 Task: Open a blank google sheet and write heading  Budget MasterAdd Categories in a column and its values below   'Housing, Transportation, Groceries, Utilities, Entertainment, Dining Out, Health, Miscellaneous, Savings & Total. 'Add Budgeted amountin next column and its values below  $1,500, $300, $400, $150, $200, $250, $100, $150, $500 & $3,550. Add Actual amount in next column and its values below  $1,400, $280, $420, $160, $180, $270, $90, $140, $550 & $3,550. Add Difference  in next column and its values below   -$100, -$20, +$20, +$10, -$20, +$20, -$10, -$10, +$50 & $0. J6Save page Data Analysis Template Workbook Sheet
Action: Mouse moved to (376, 184)
Screenshot: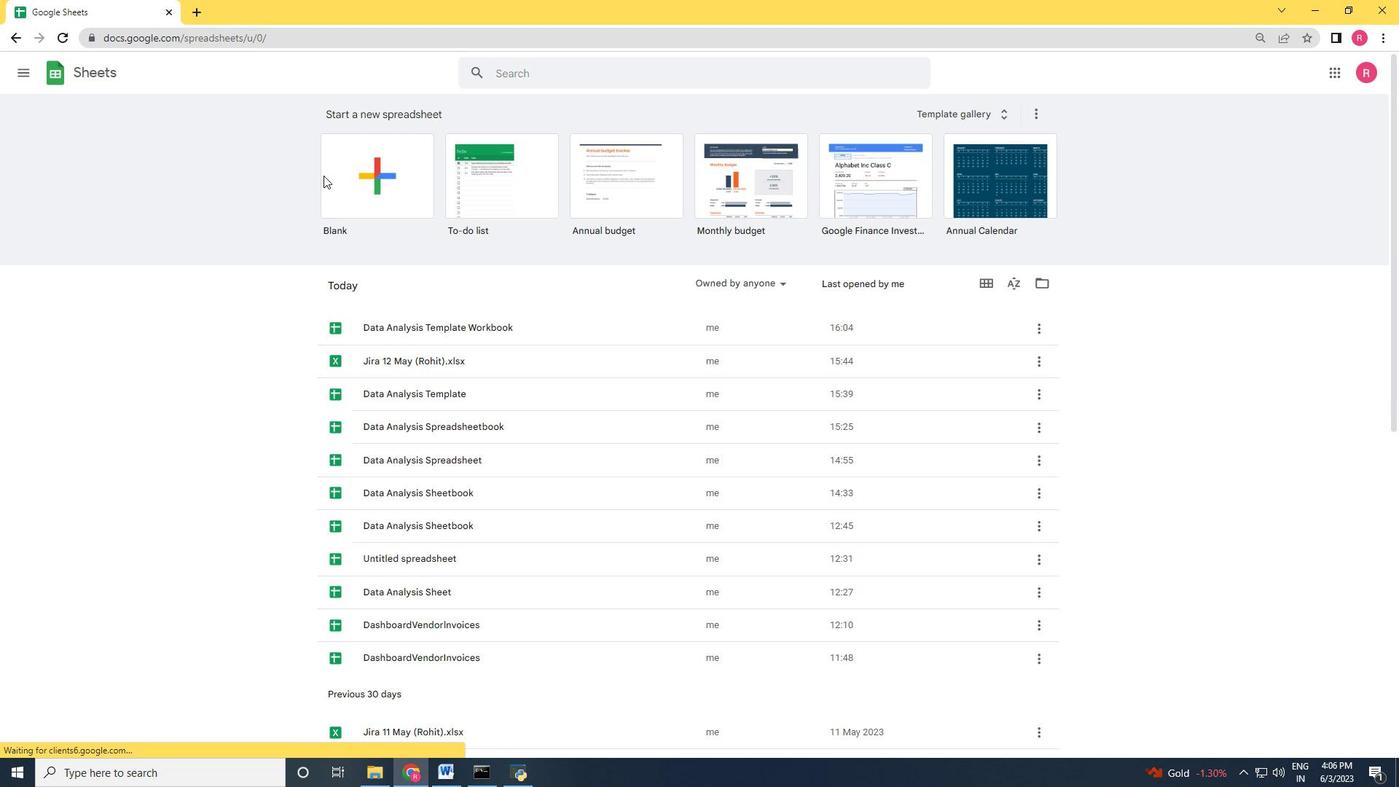 
Action: Mouse pressed left at (376, 184)
Screenshot: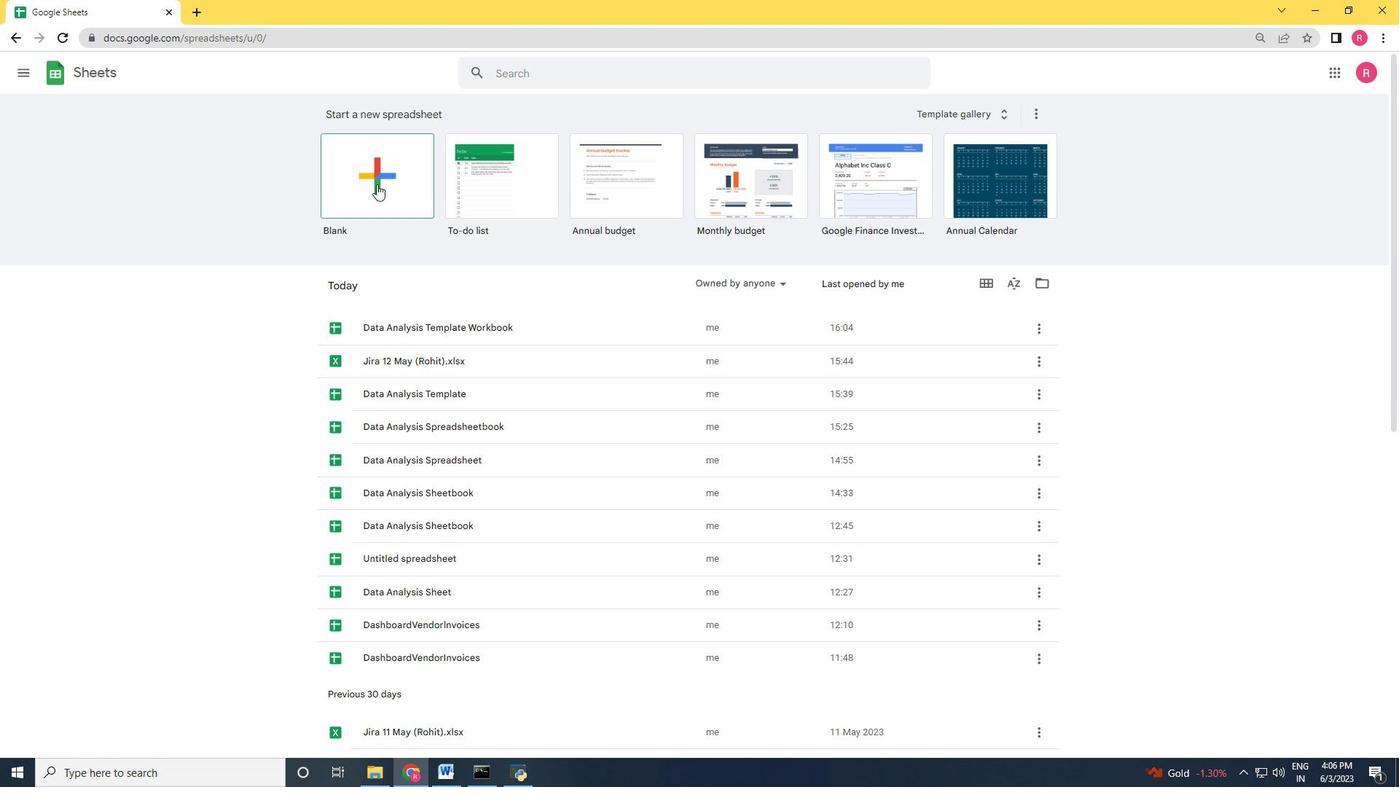 
Action: Mouse moved to (69, 169)
Screenshot: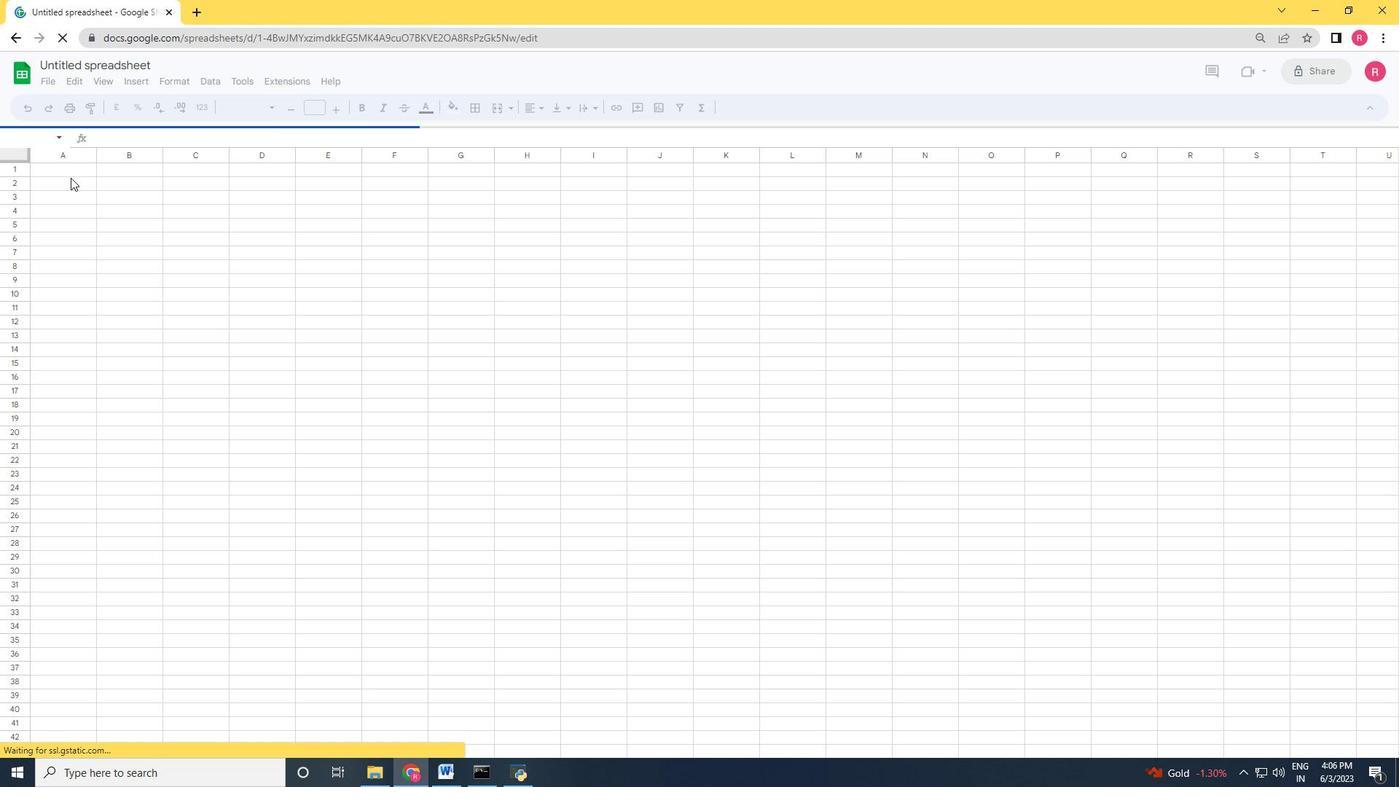 
Action: Mouse pressed left at (69, 169)
Screenshot: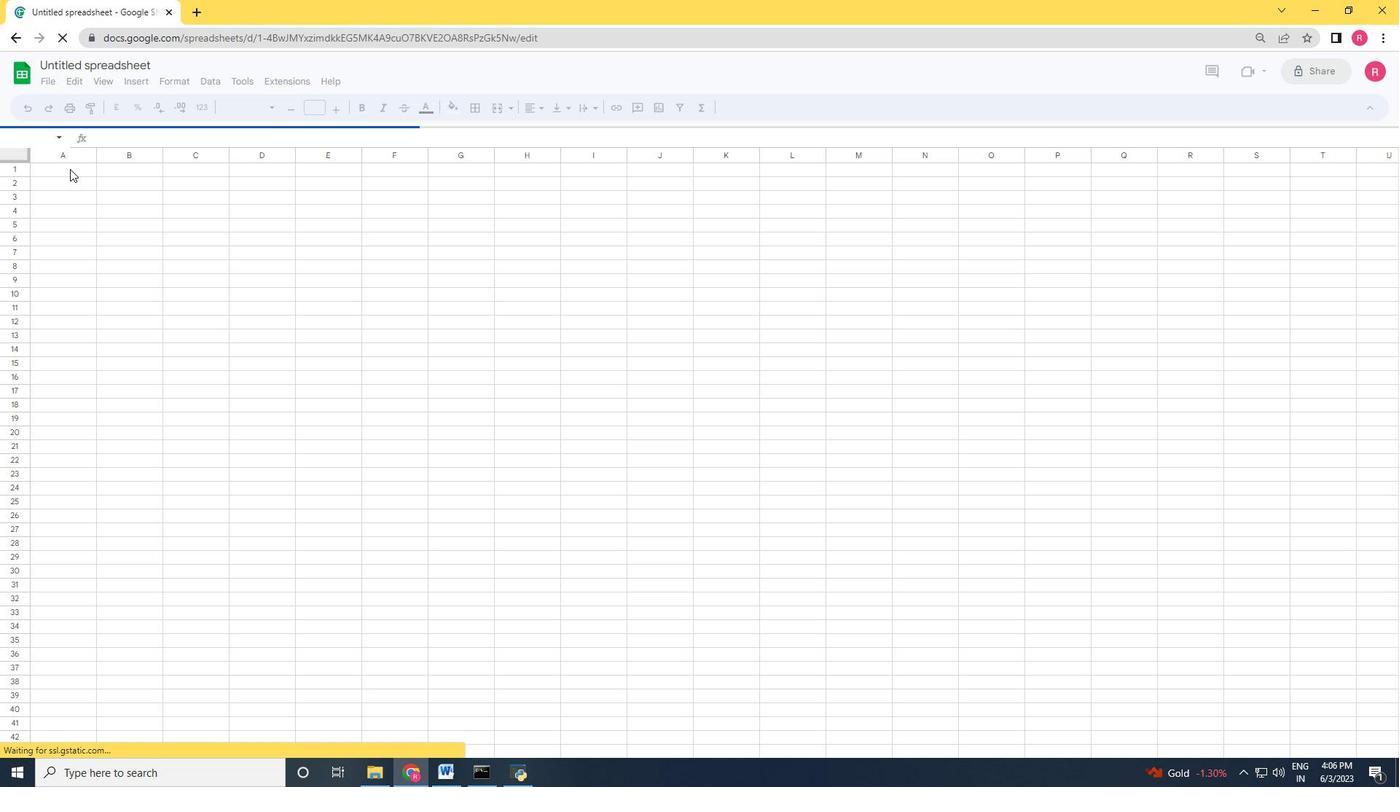 
Action: Key pressed <Key.shift>Budget<Key.space><Key.shift>Master
Screenshot: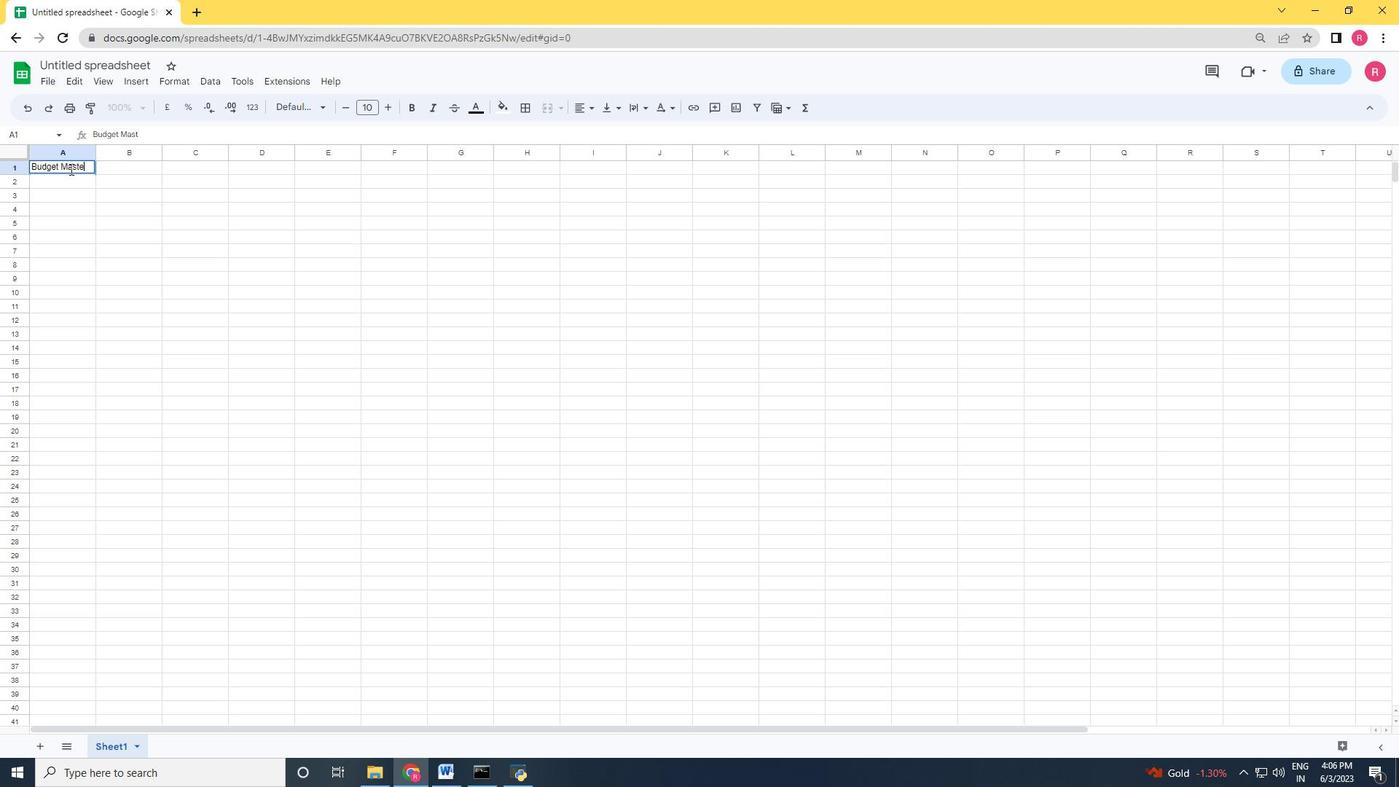 
Action: Mouse moved to (70, 186)
Screenshot: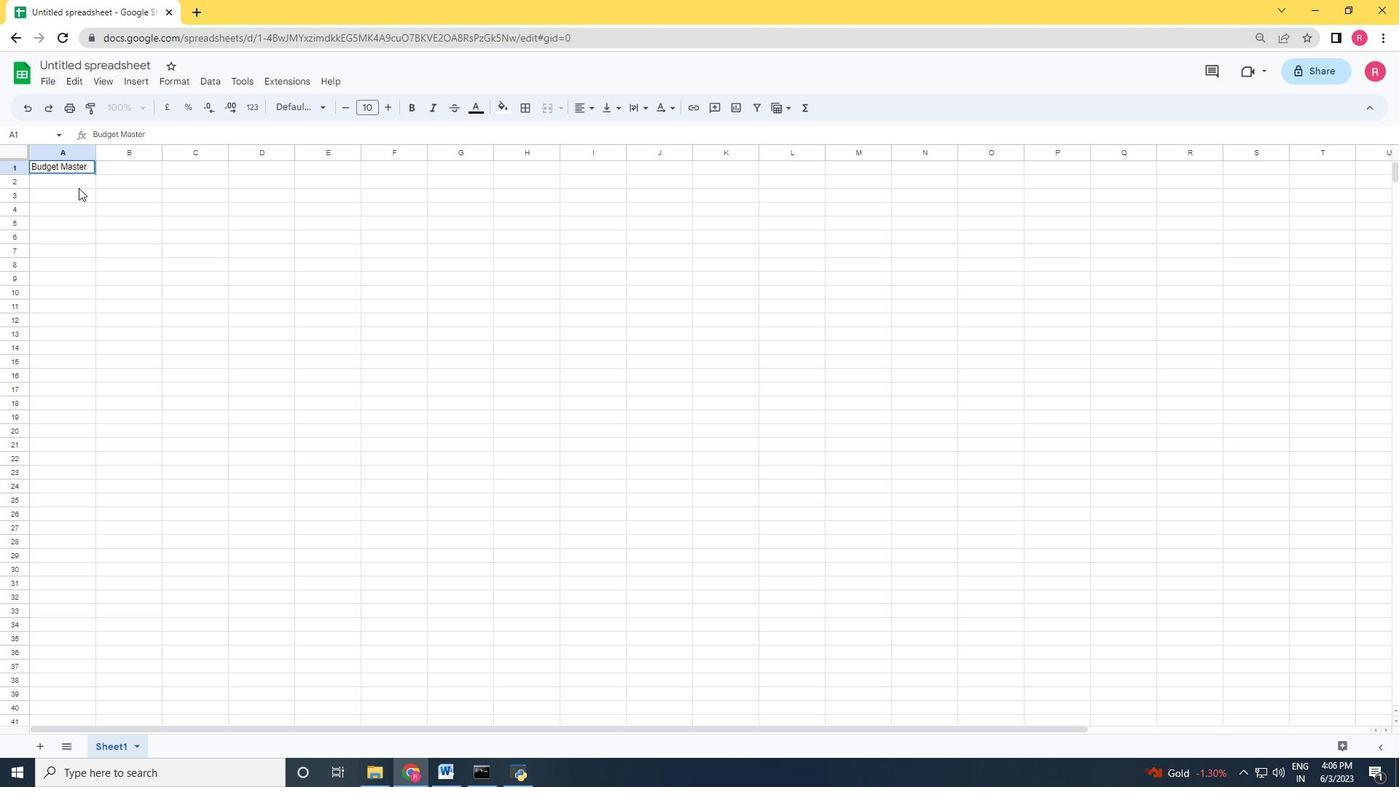 
Action: Mouse pressed left at (70, 186)
Screenshot: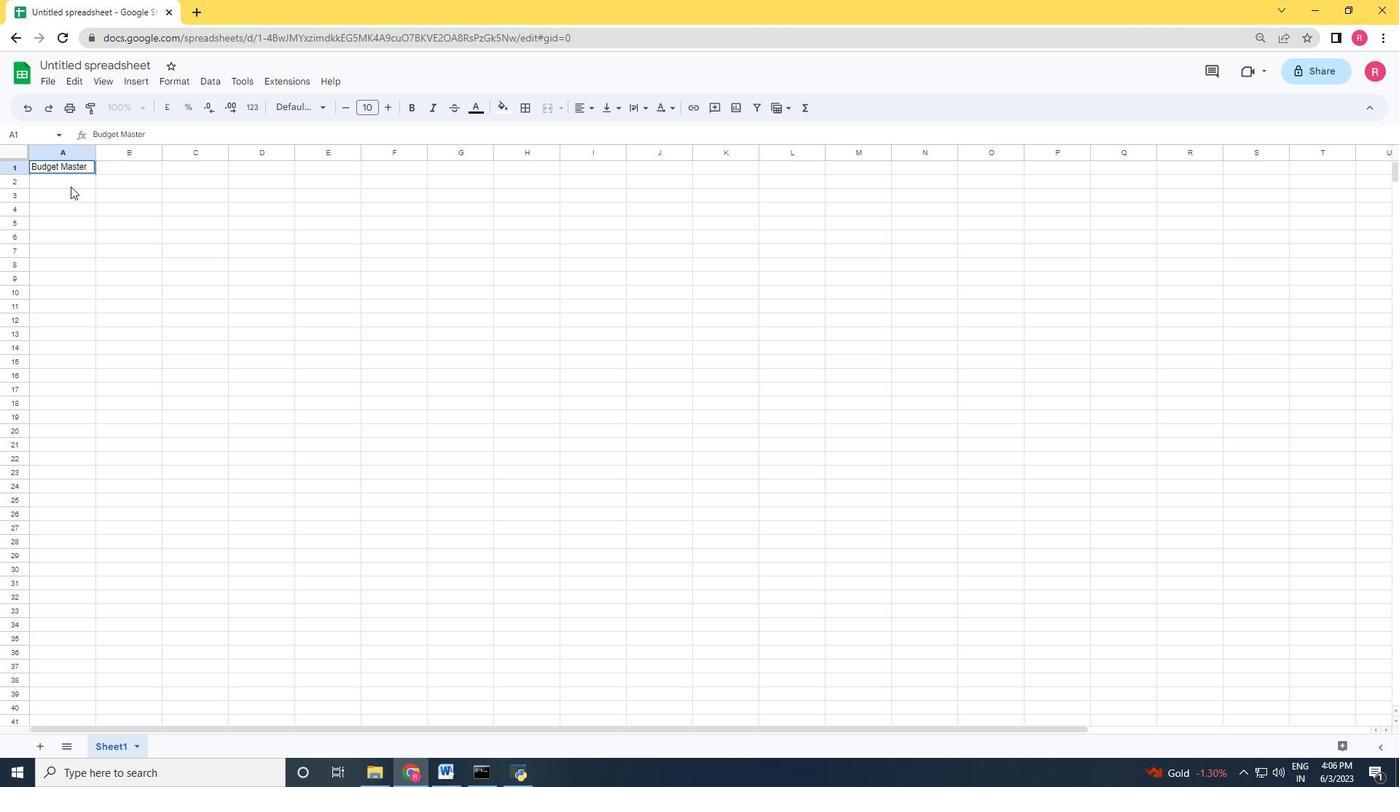 
Action: Mouse moved to (67, 184)
Screenshot: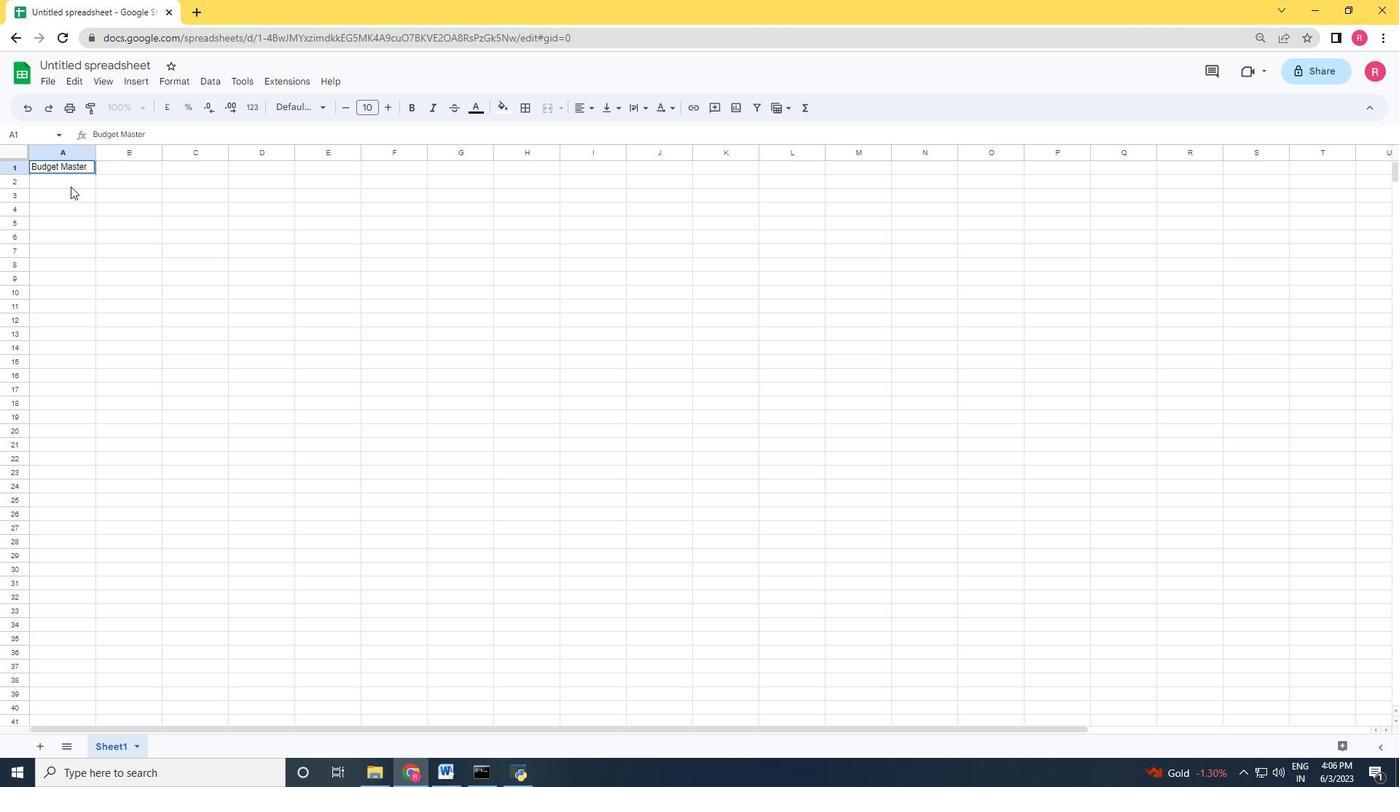 
Action: Key pressed <Key.shift>Categories<Key.enter><Key.shift>Housing<Key.enter><Key.shift>Transportation<Key.enter><Key.shift>Groceries<Key.enter><Key.shift>Utilities<Key.space><Key.enter><Key.shift>Entertanment<Key.space><Key.enter><Key.shift><Key.shift><Key.shift><Key.shift>Dining<Key.space><Key.shift>Out<Key.enter><Key.shift>Health<Key.space><Key.enter><Key.shift>Miscellaneous<Key.enter><Key.shift>Savings<Key.enter><Key.shift>t<Key.backspace><Key.shift>Total<Key.left><Key.left><Key.left><Key.left>
Screenshot: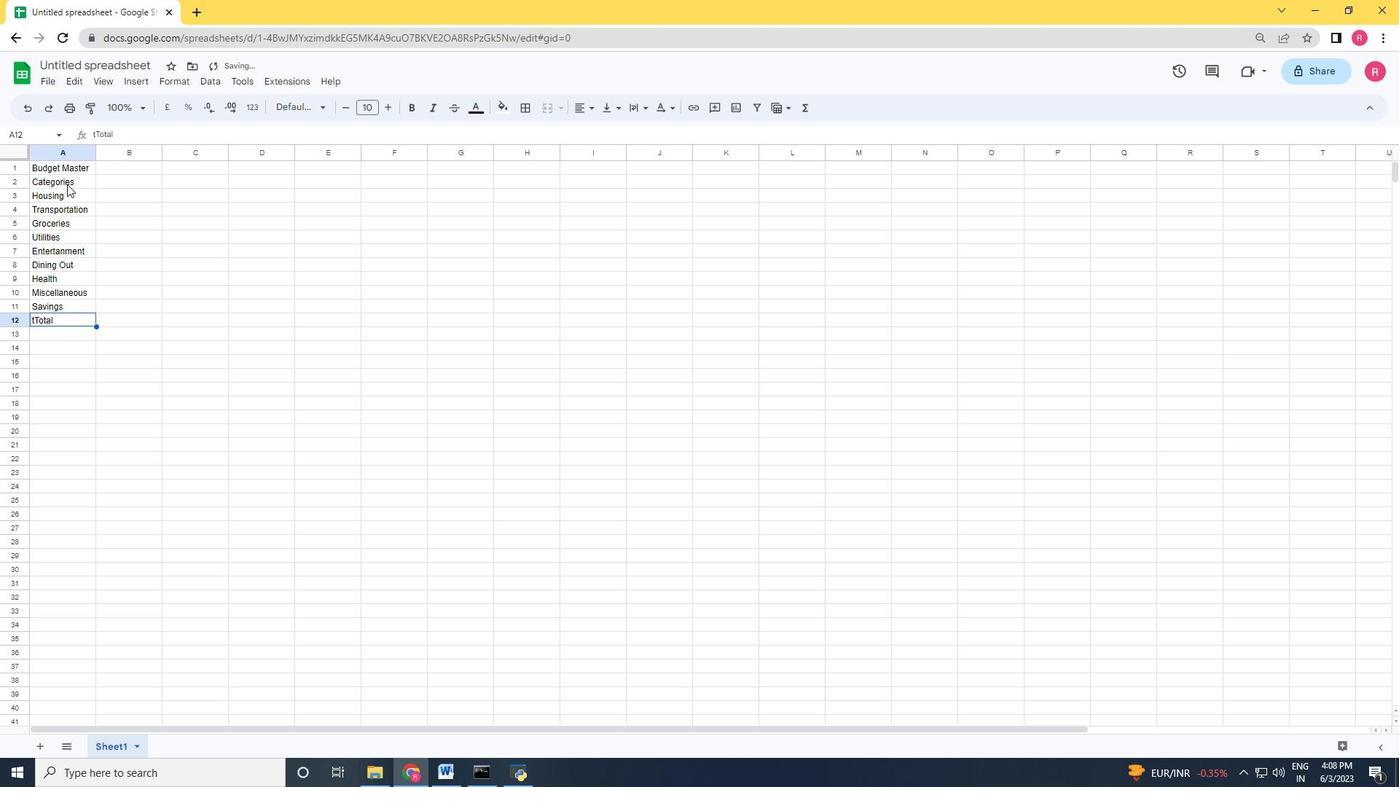 
Action: Mouse moved to (40, 314)
Screenshot: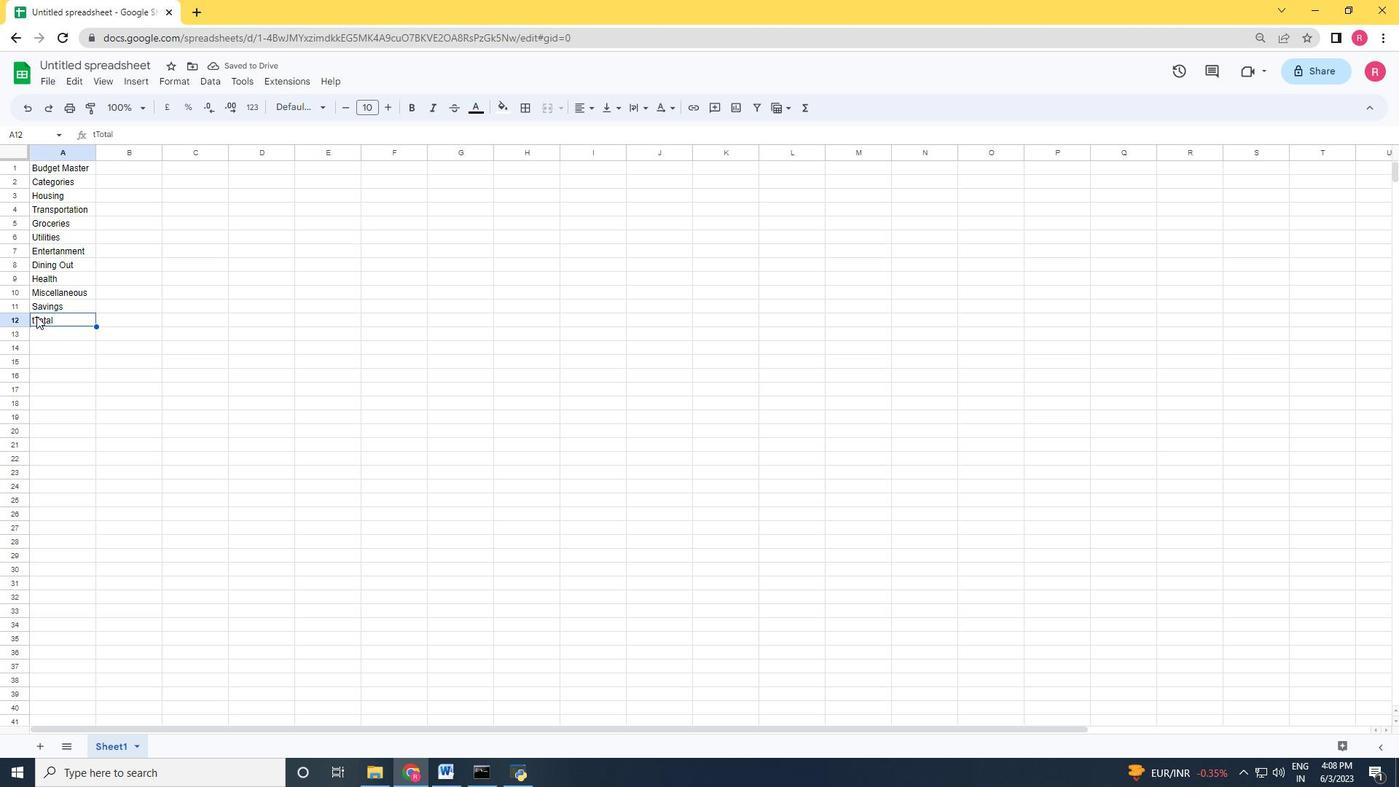 
Action: Mouse pressed left at (40, 314)
Screenshot: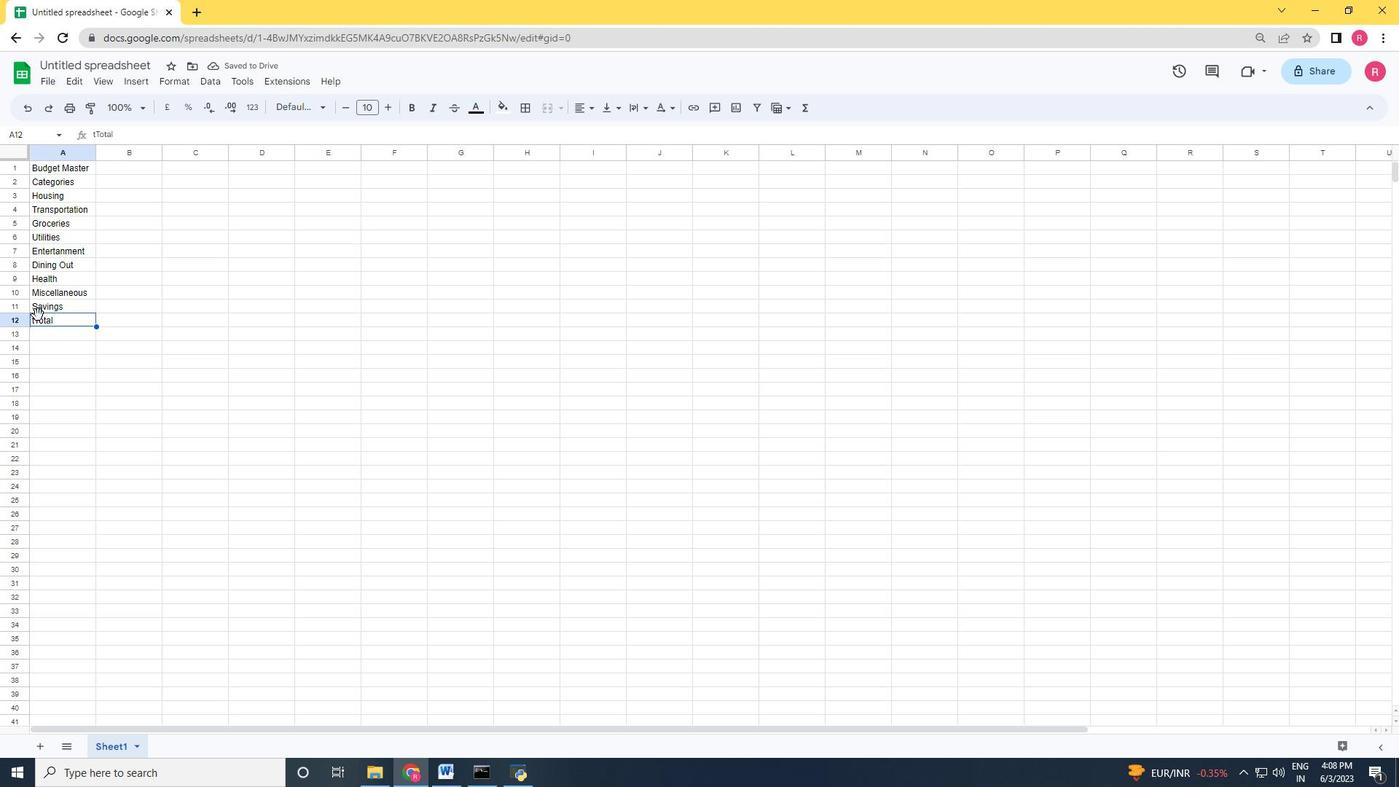 
Action: Mouse moved to (35, 318)
Screenshot: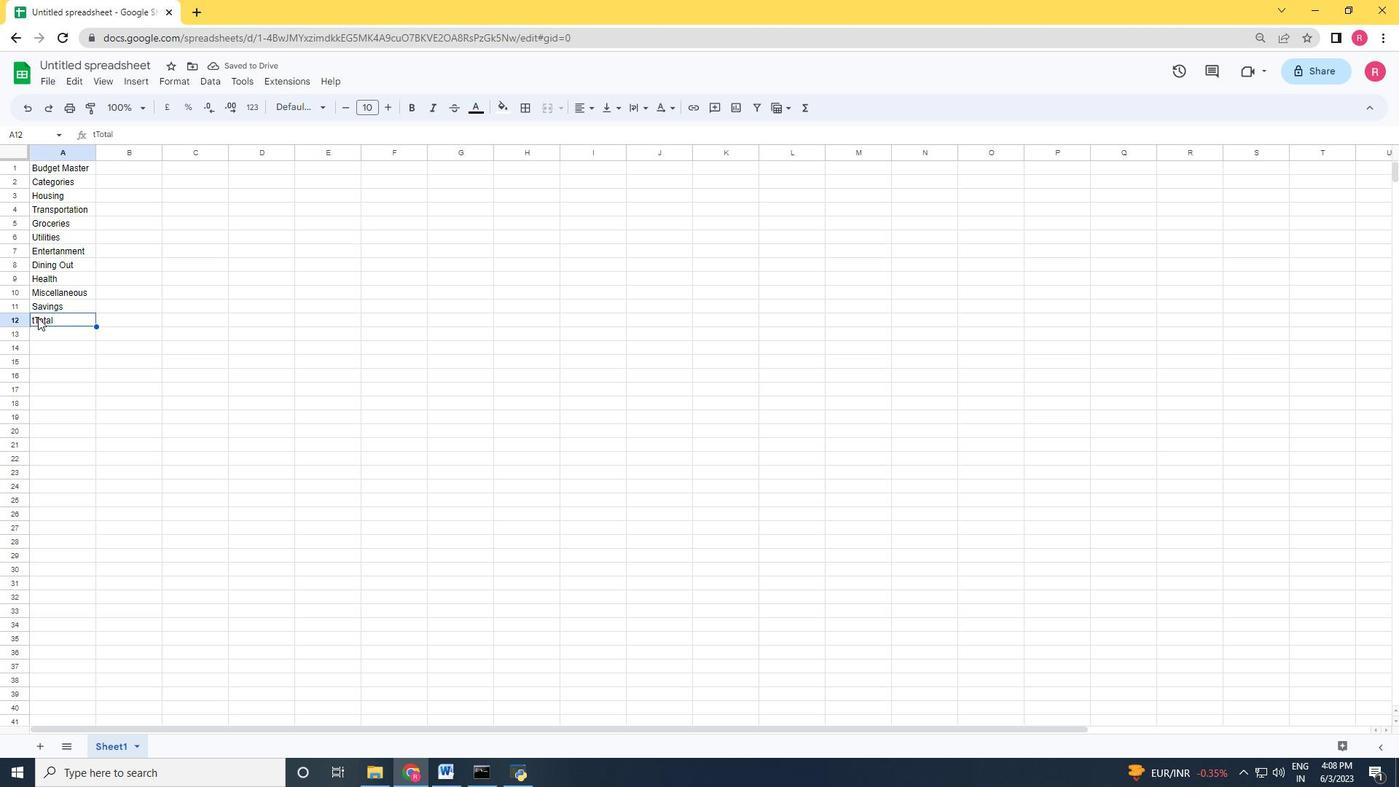 
Action: Mouse pressed left at (35, 318)
Screenshot: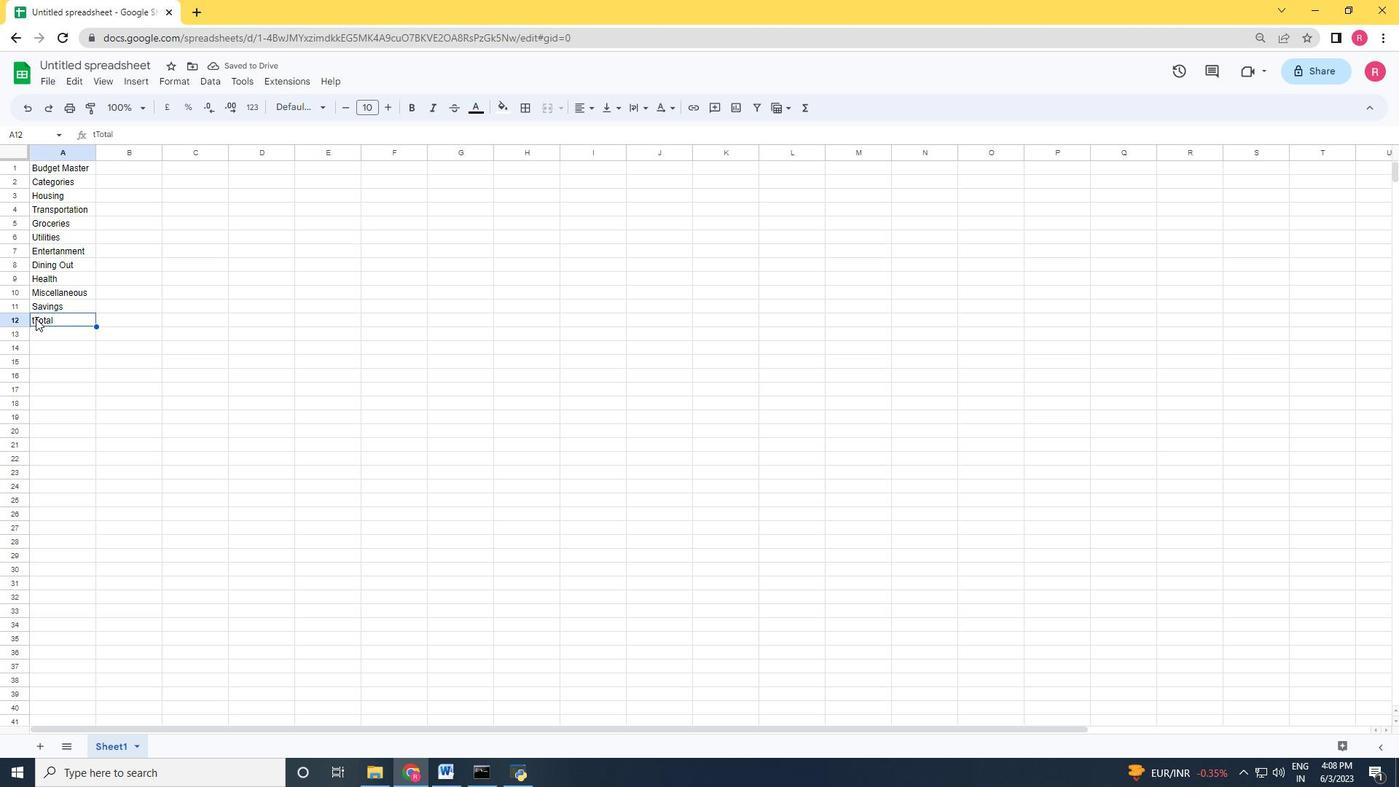
Action: Mouse pressed left at (35, 318)
Screenshot: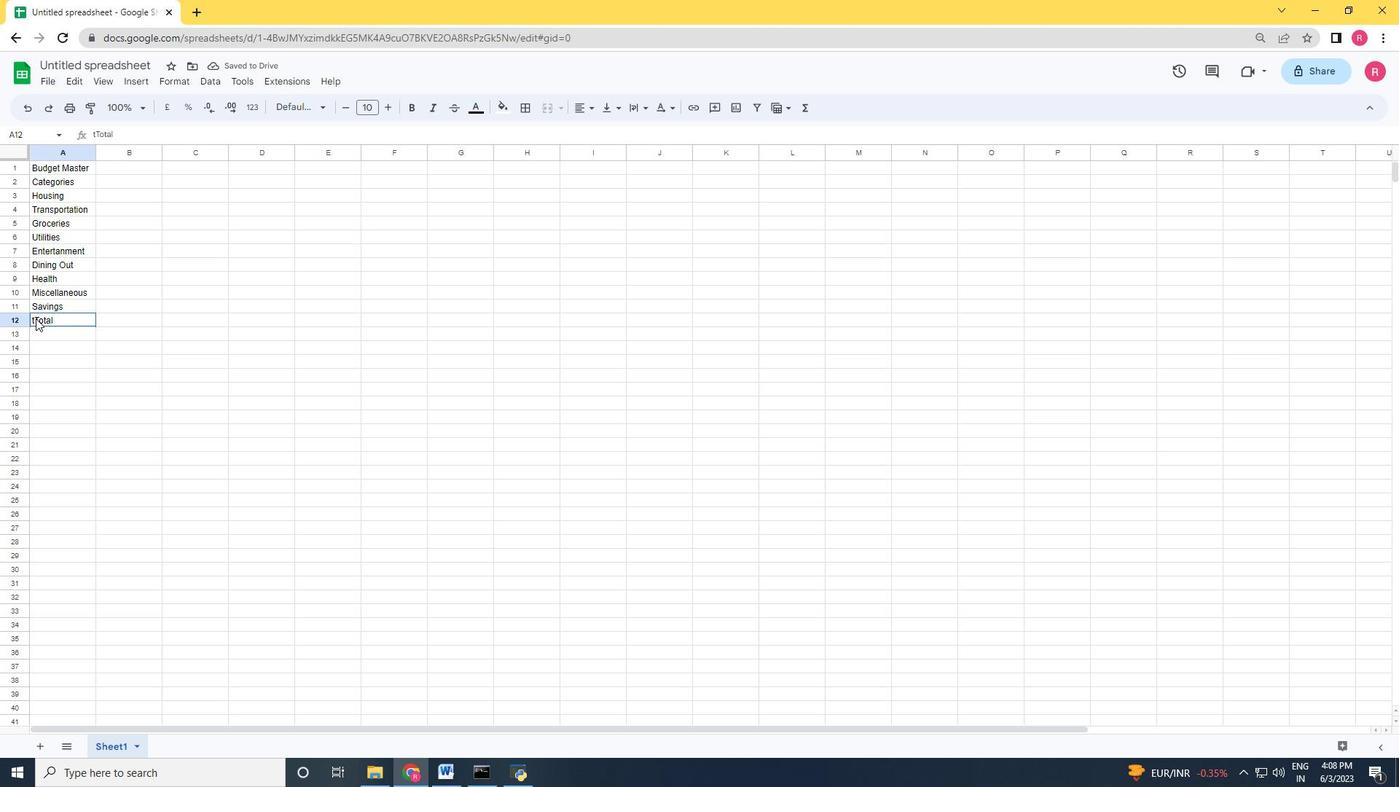 
Action: Mouse moved to (34, 320)
Screenshot: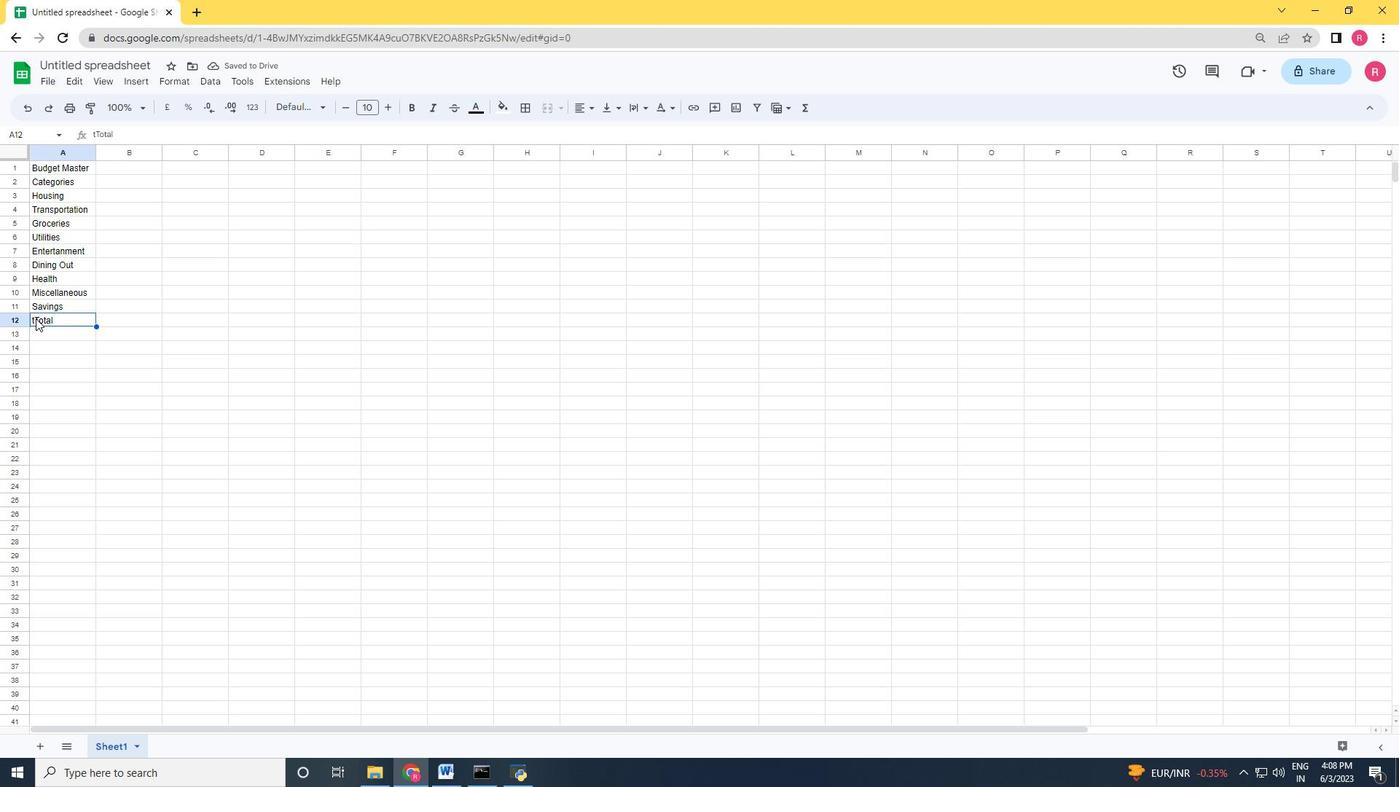 
Action: Mouse pressed left at (34, 320)
Screenshot: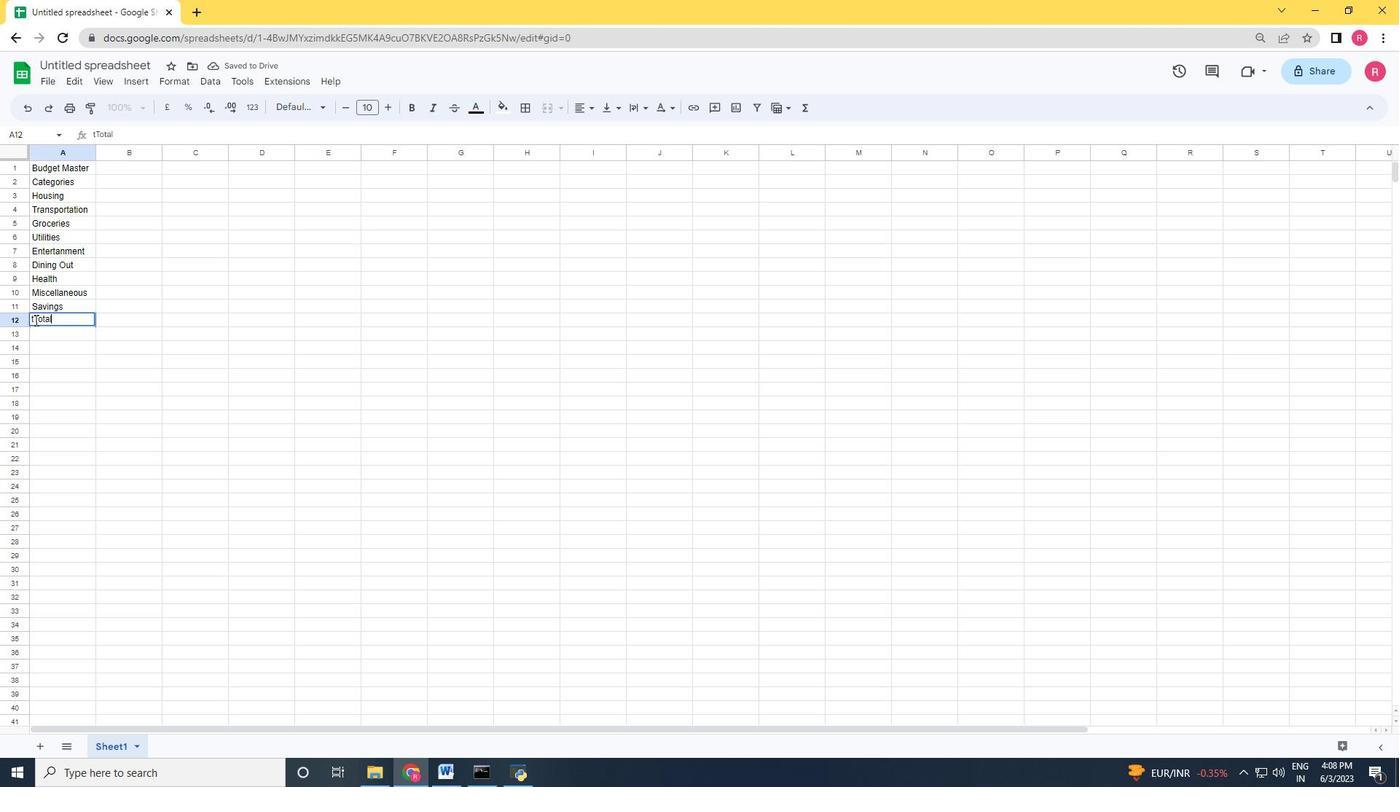 
Action: Key pressed <Key.backspace>
Screenshot: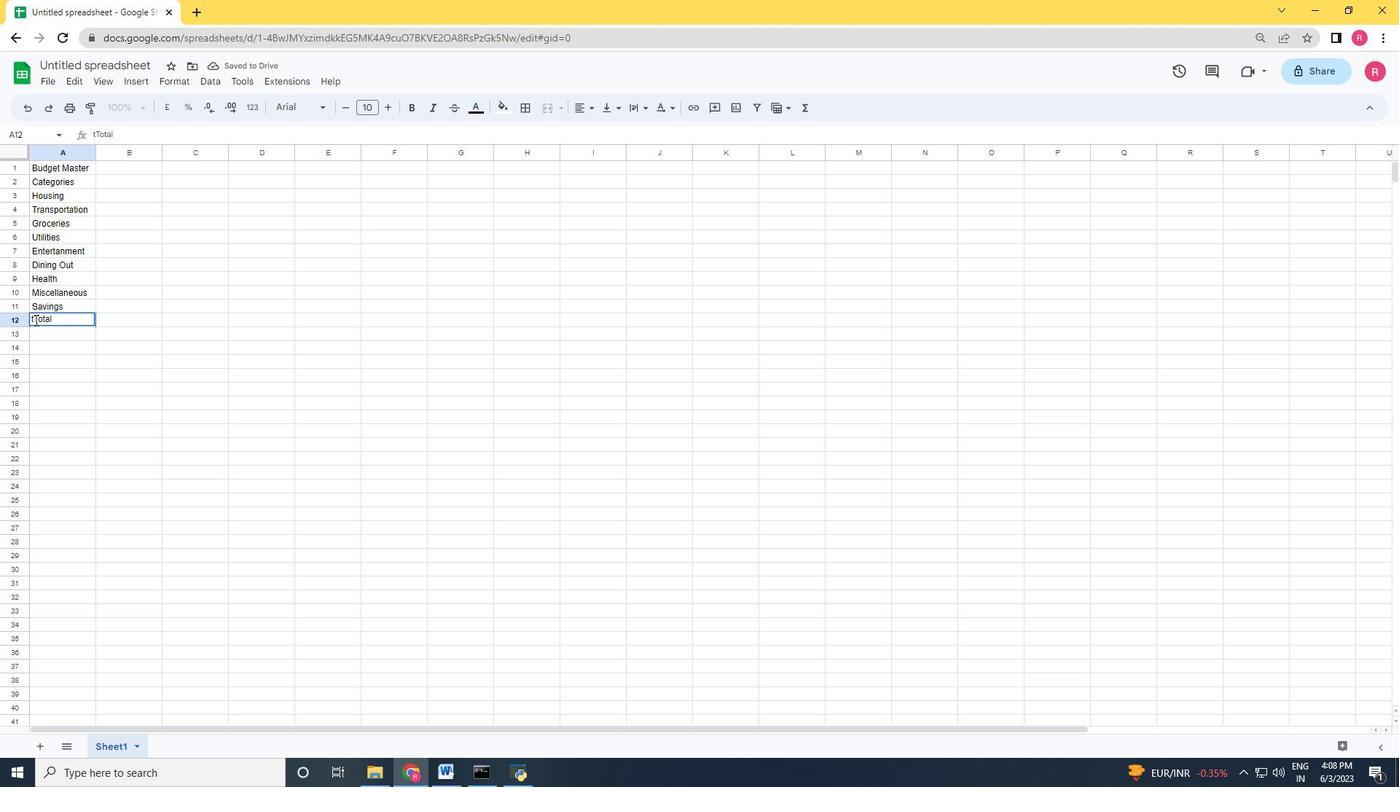 
Action: Mouse moved to (117, 181)
Screenshot: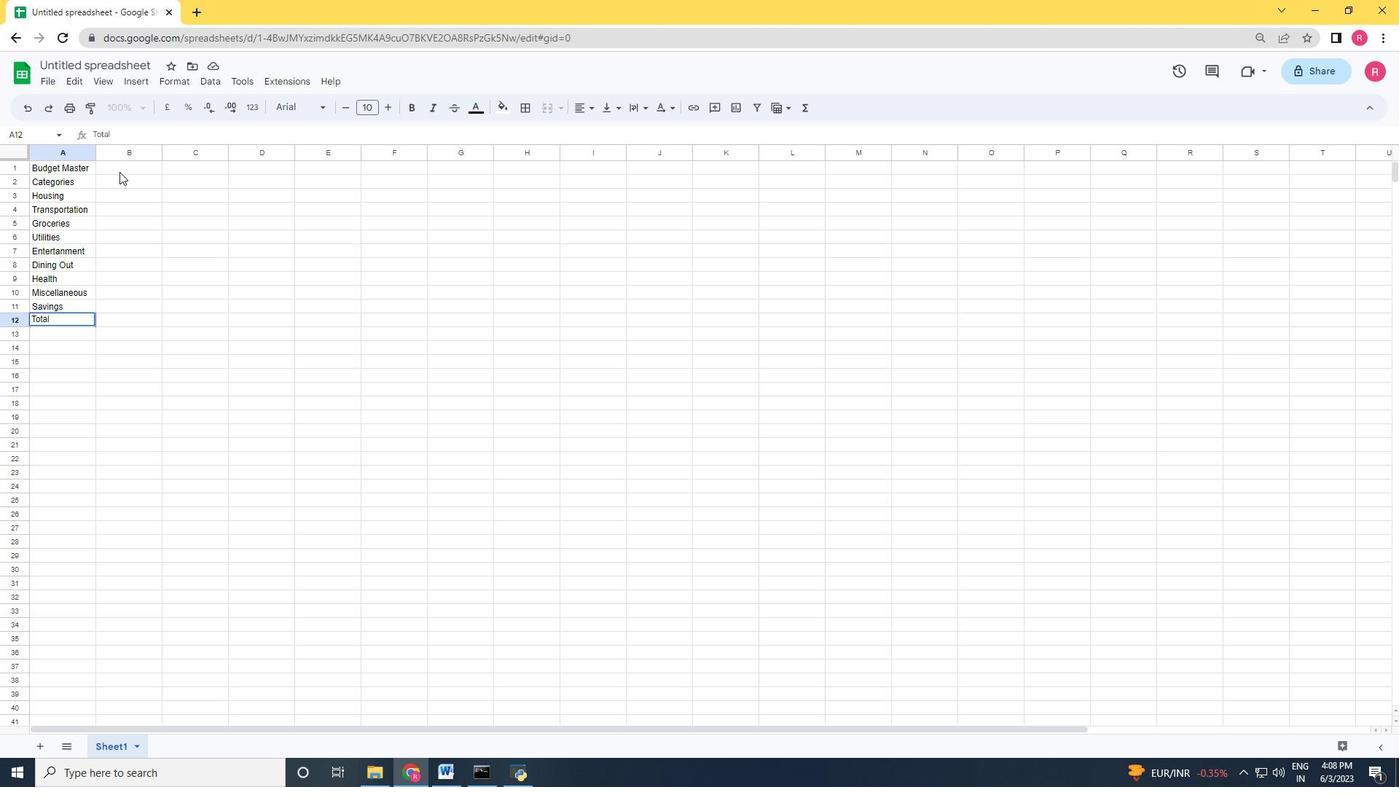 
Action: Mouse pressed left at (117, 181)
Screenshot: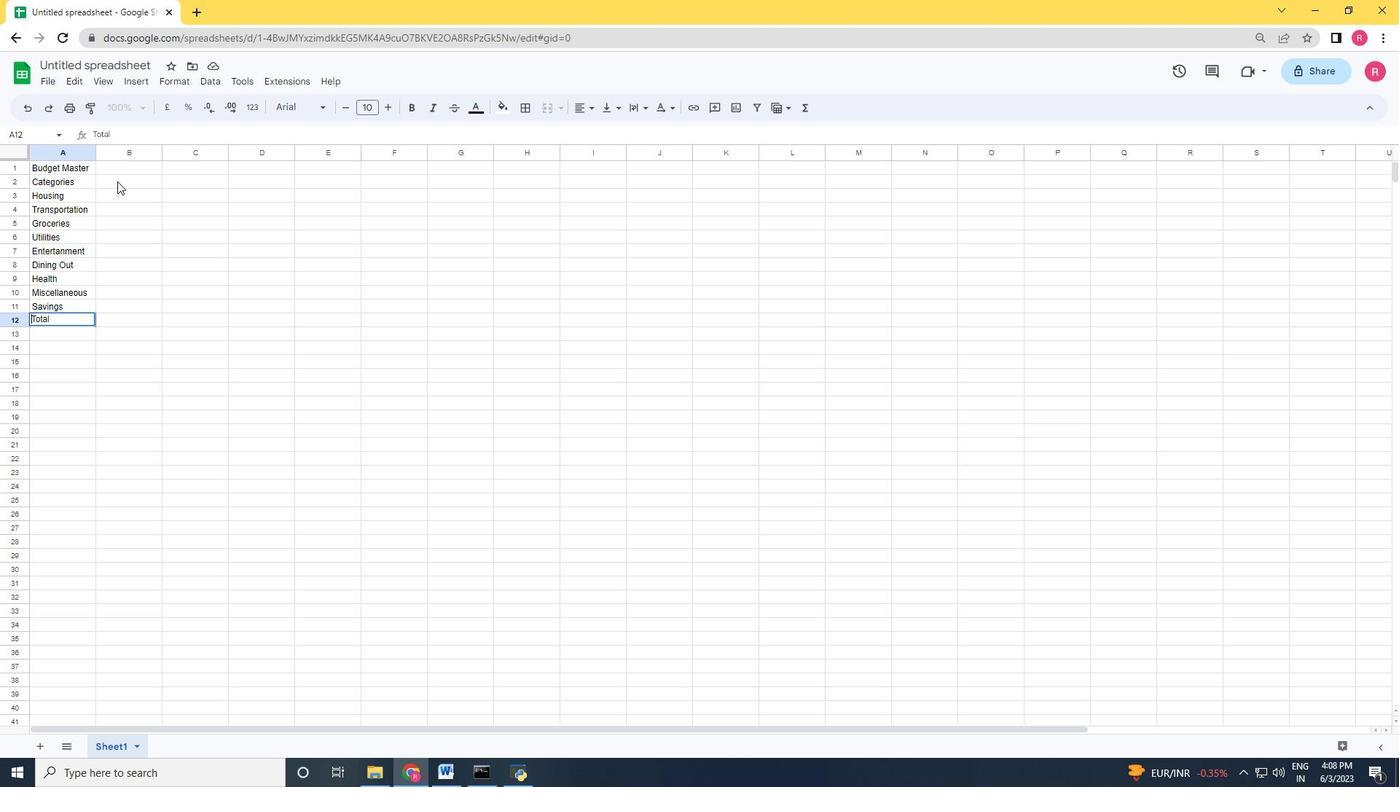 
Action: Mouse moved to (116, 184)
Screenshot: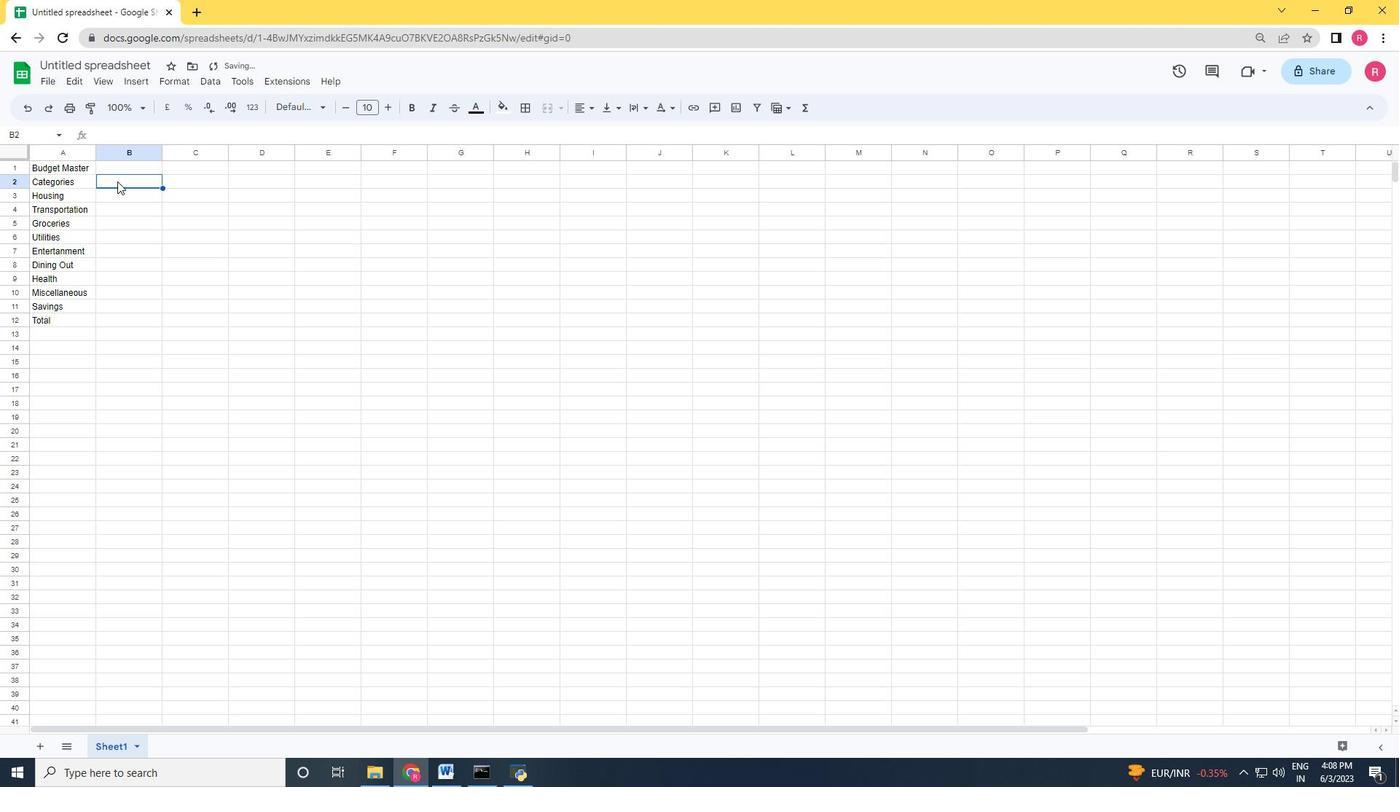 
Action: Mouse scrolled (116, 185) with delta (0, 0)
Screenshot: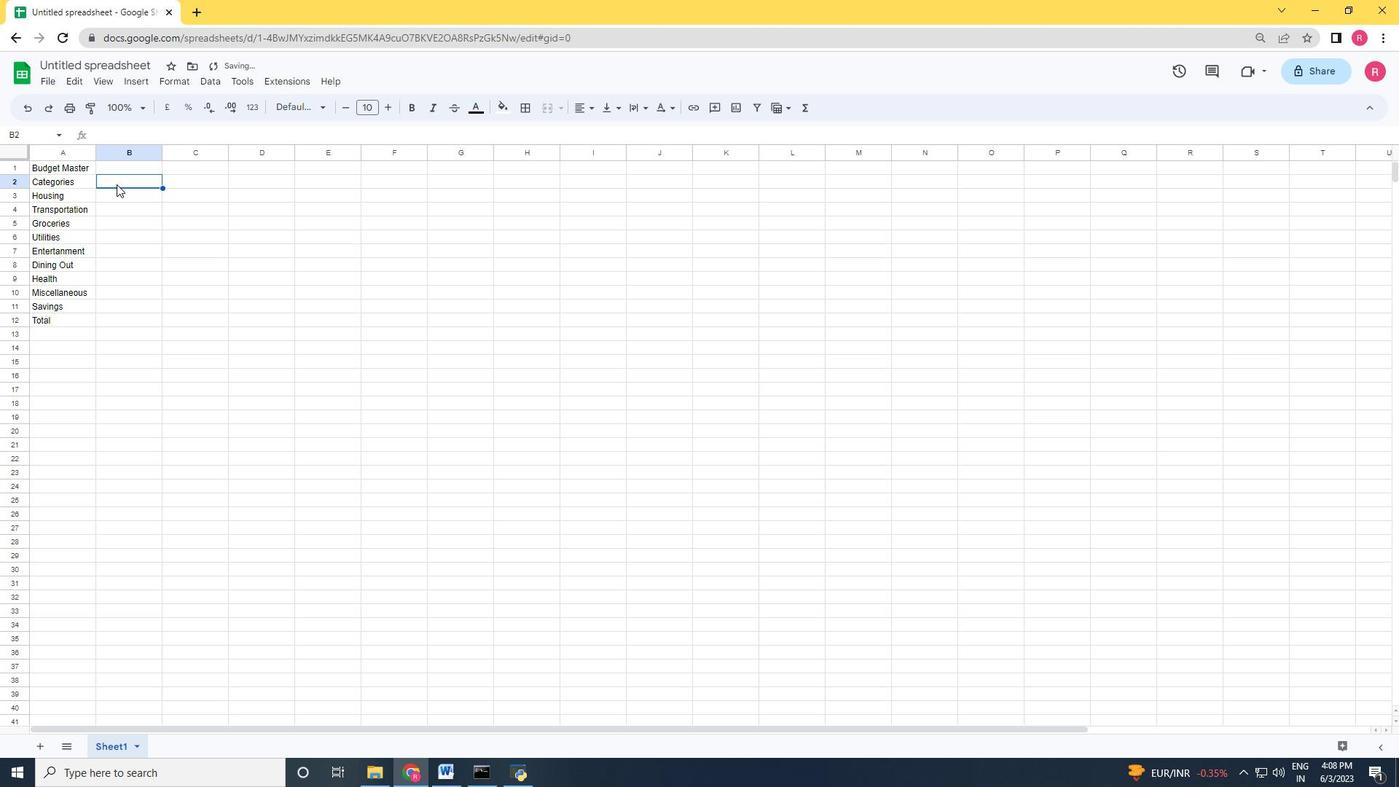 
Action: Mouse scrolled (116, 185) with delta (0, 0)
Screenshot: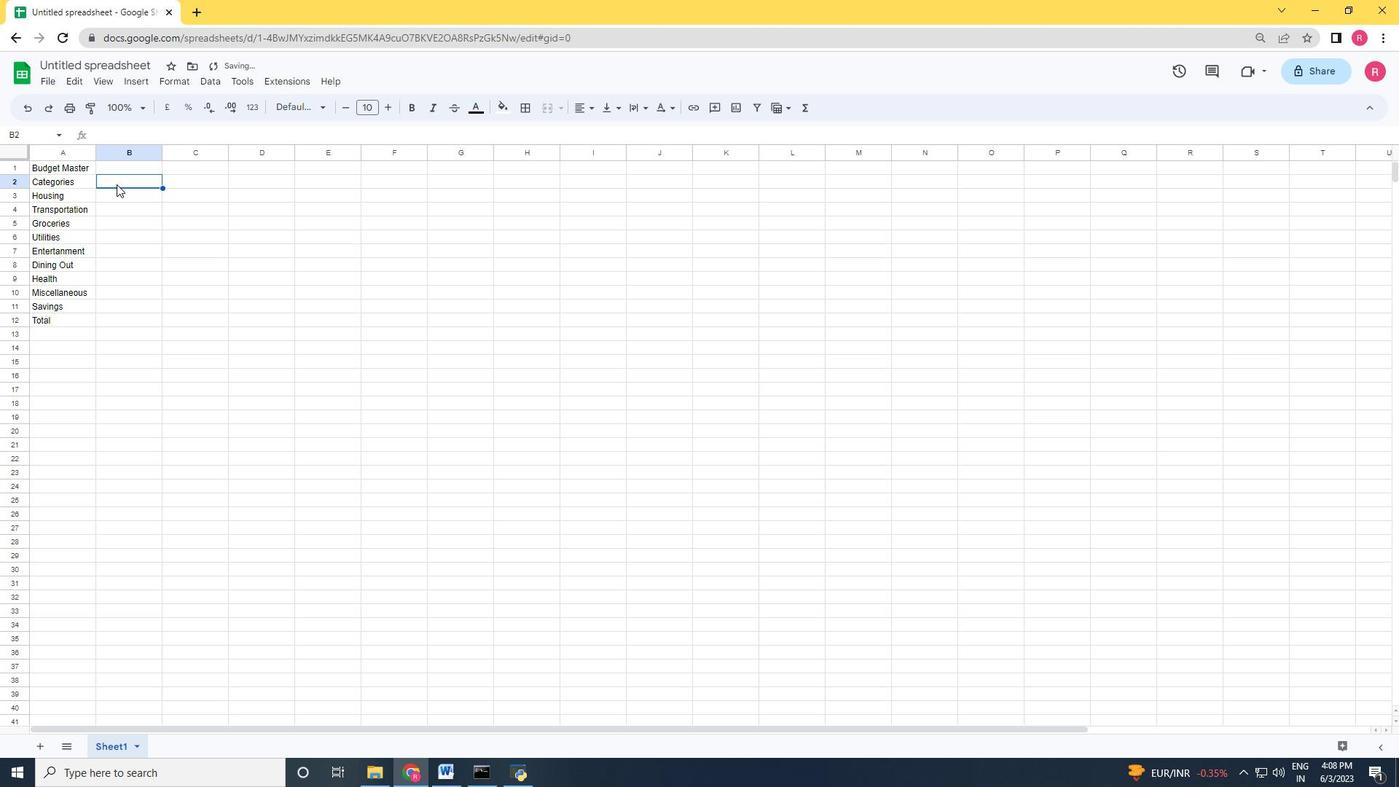 
Action: Key pressed <Key.shift>Budgeted<Key.space><Key.shift>Amountation<Key.enter><Key.shift>$1500<Key.enter><Key.shift><Key.shift><Key.shift><Key.shift><Key.shift><Key.shift><Key.shift><Key.shift><Key.shift><Key.shift><Key.shift><Key.shift><Key.shift><Key.shift><Key.shift><Key.shift><Key.shift><Key.shift><Key.shift><Key.shift><Key.shift><Key.shift><Key.shift><Key.shift><Key.shift><Key.shift><Key.shift><Key.shift><Key.shift><Key.shift><Key.shift><Key.shift><Key.shift><Key.shift><Key.shift><Key.shift><Key.shift><Key.shift><Key.shift><Key.shift><Key.shift><Key.shift><Key.shift><Key.shift><Key.shift><Key.shift><Key.shift><Key.shift><Key.shift>$300<Key.enter><Key.shift>$400<Key.enter><Key.shift>$1500<Key.backspace><Key.enter><Key.shift><Key.shift><Key.shift><Key.shift><Key.shift><Key.shift><Key.shift><Key.shift><Key.shift><Key.shift><Key.shift><Key.shift><Key.shift><Key.shift><Key.shift><Key.shift><Key.shift><Key.shift><Key.shift><Key.shift><Key.shift><Key.shift><Key.shift><Key.shift><Key.shift><Key.shift><Key.shift><Key.shift><Key.shift><Key.shift><Key.shift><Key.shift><Key.shift><Key.shift><Key.shift><Key.shift><Key.shift><Key.shift><Key.shift>$200<Key.enter><Key.shift>$250<Key.enter><Key.shift><Key.shift><Key.shift><Key.shift><Key.shift><Key.shift><Key.shift><Key.shift><Key.shift><Key.shift><Key.shift><Key.shift><Key.shift><Key.shift><Key.shift><Key.shift>$100<Key.enter><Key.shift><Key.shift><Key.shift>$150<Key.enter><Key.shift>$500<Key.enter><Key.shift><Key.shift><Key.shift>$3550<Key.enter>
Screenshot: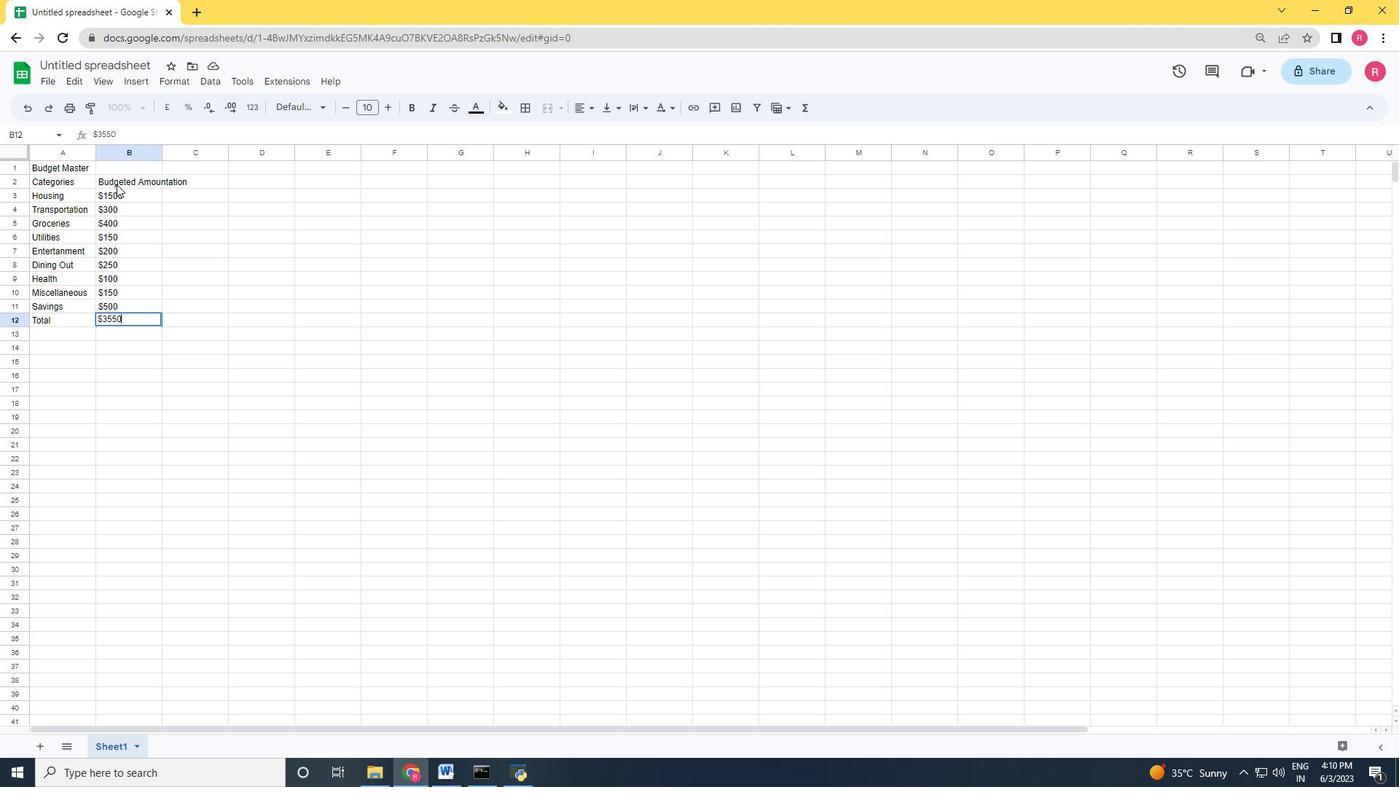 
Action: Mouse moved to (161, 153)
Screenshot: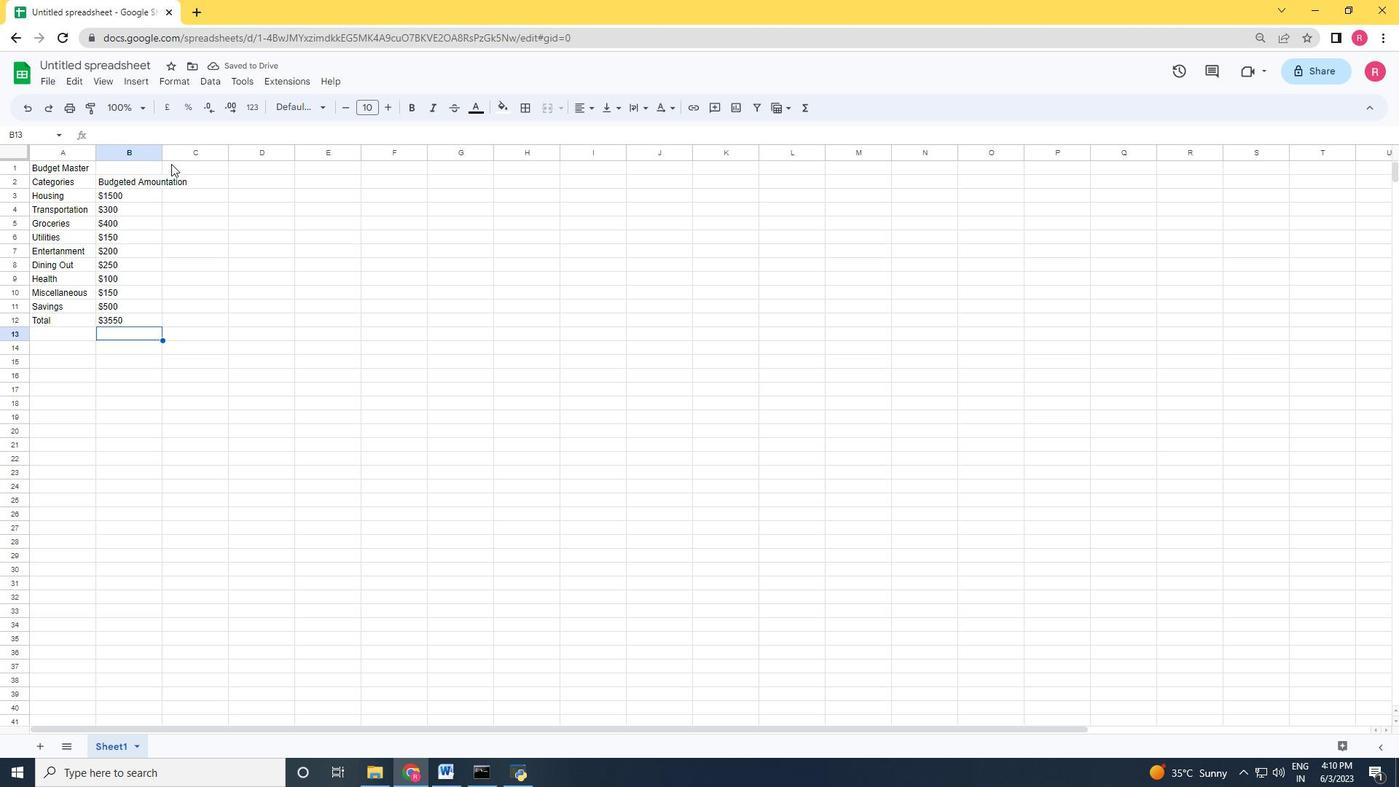 
Action: Mouse pressed left at (161, 153)
Screenshot: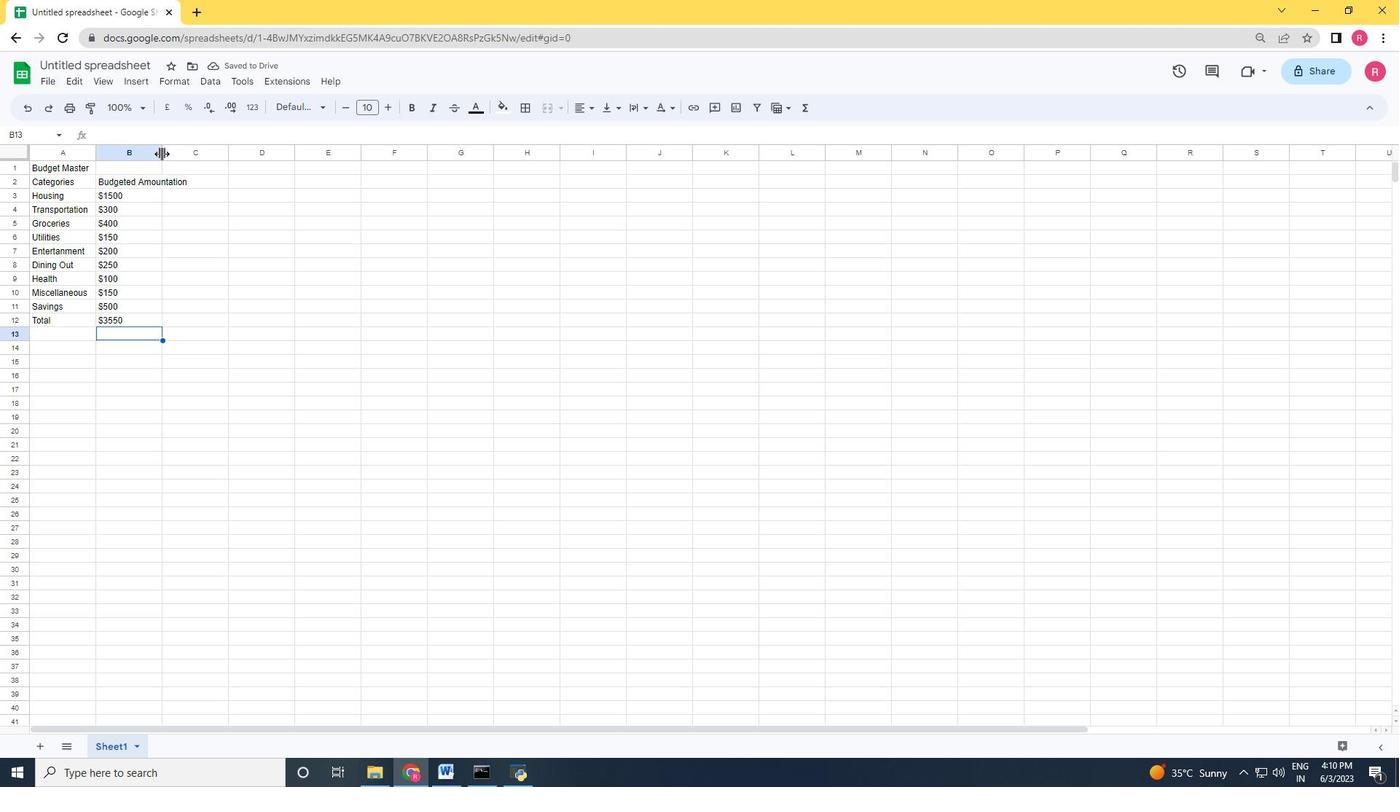 
Action: Mouse moved to (279, 180)
Screenshot: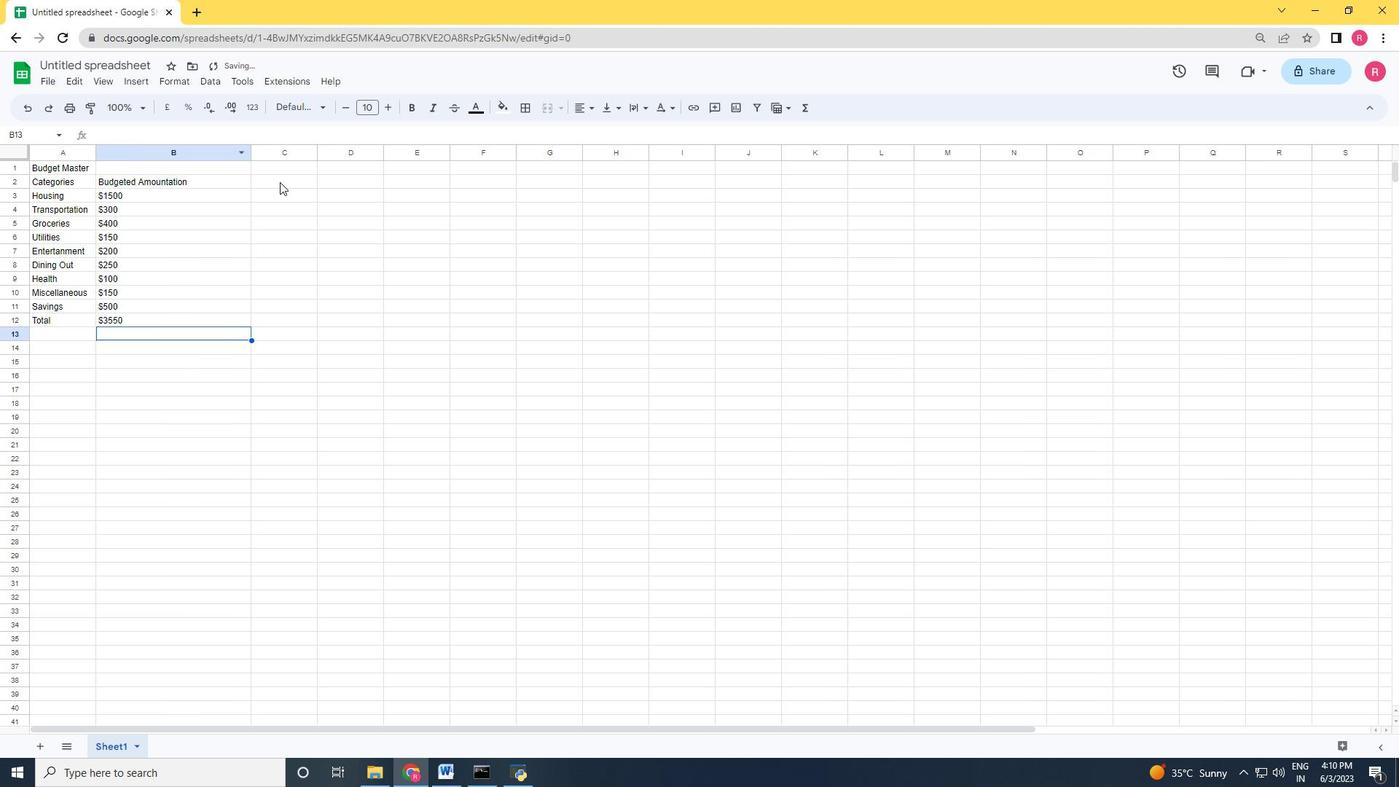 
Action: Mouse pressed left at (279, 180)
Screenshot: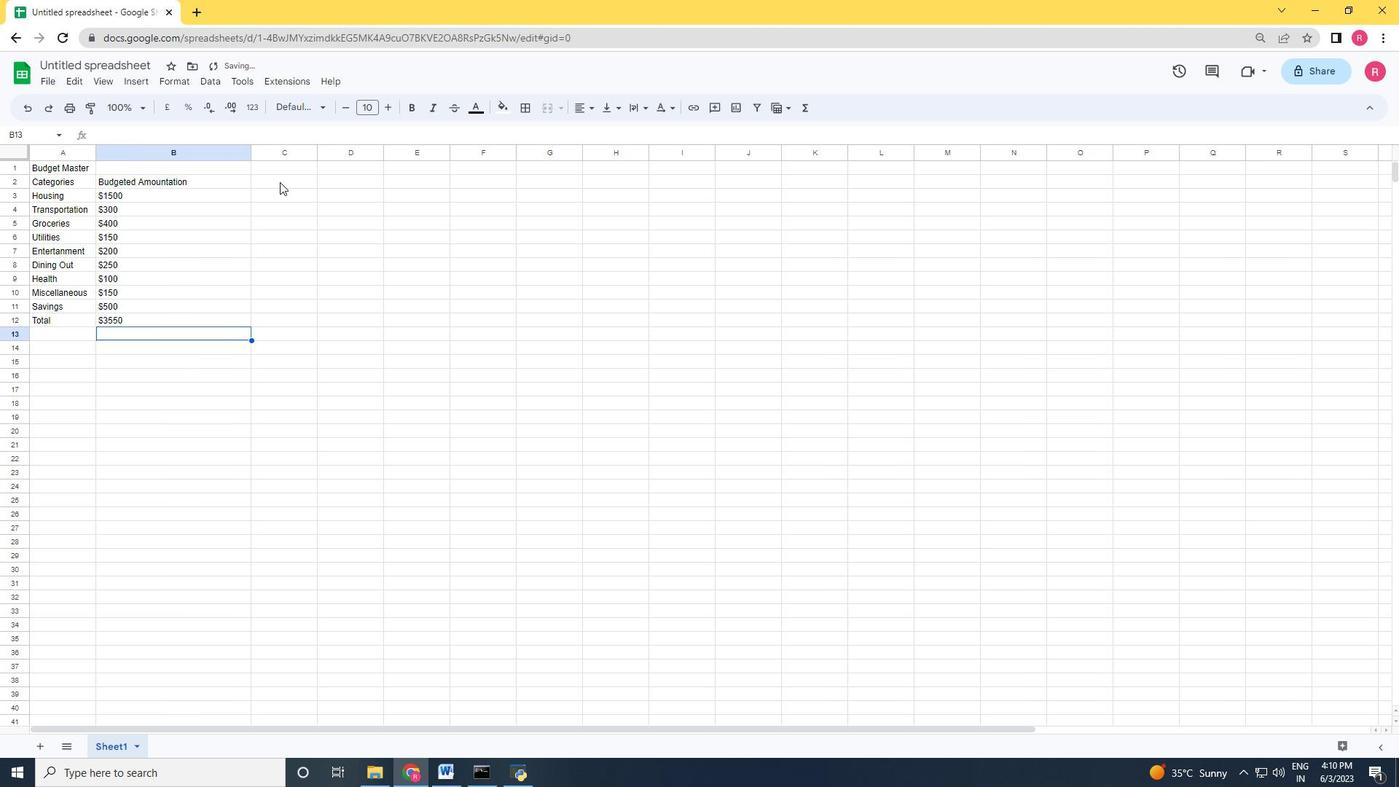 
Action: Mouse moved to (270, 181)
Screenshot: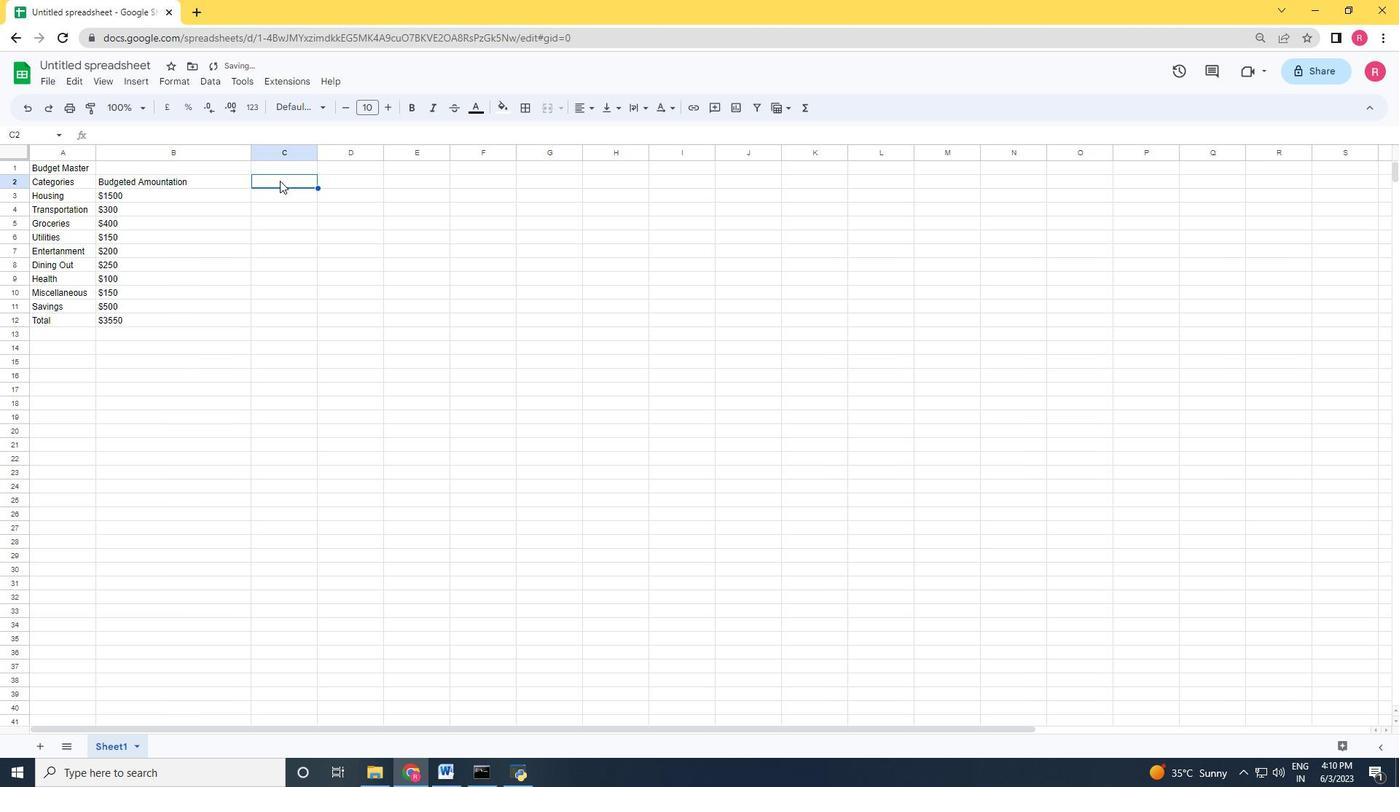 
Action: Key pressed <Key.shift>Actual<Key.space><Key.shift><Key.shift><Key.shift><Key.shift><Key.shift><Key.shift><Key.shift>mounty<Key.backspace><Key.backspace><Key.backspace><Key.backspace><Key.backspace><Key.backspace><Key.shift>AMount<Key.backspace><Key.backspace><Key.backspace><Key.backspace><Key.backspace>m<Key.backspace>
Screenshot: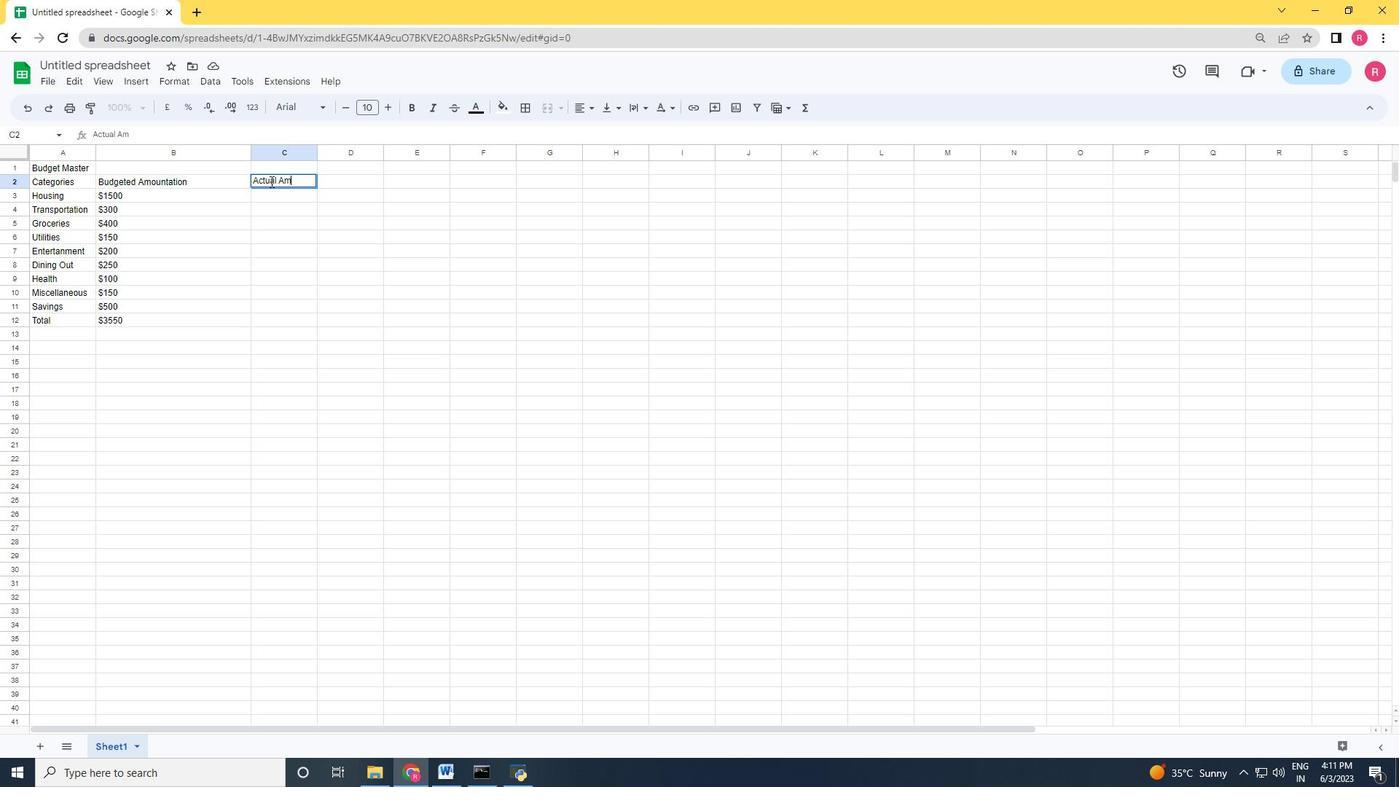 
Action: Mouse moved to (269, 181)
Screenshot: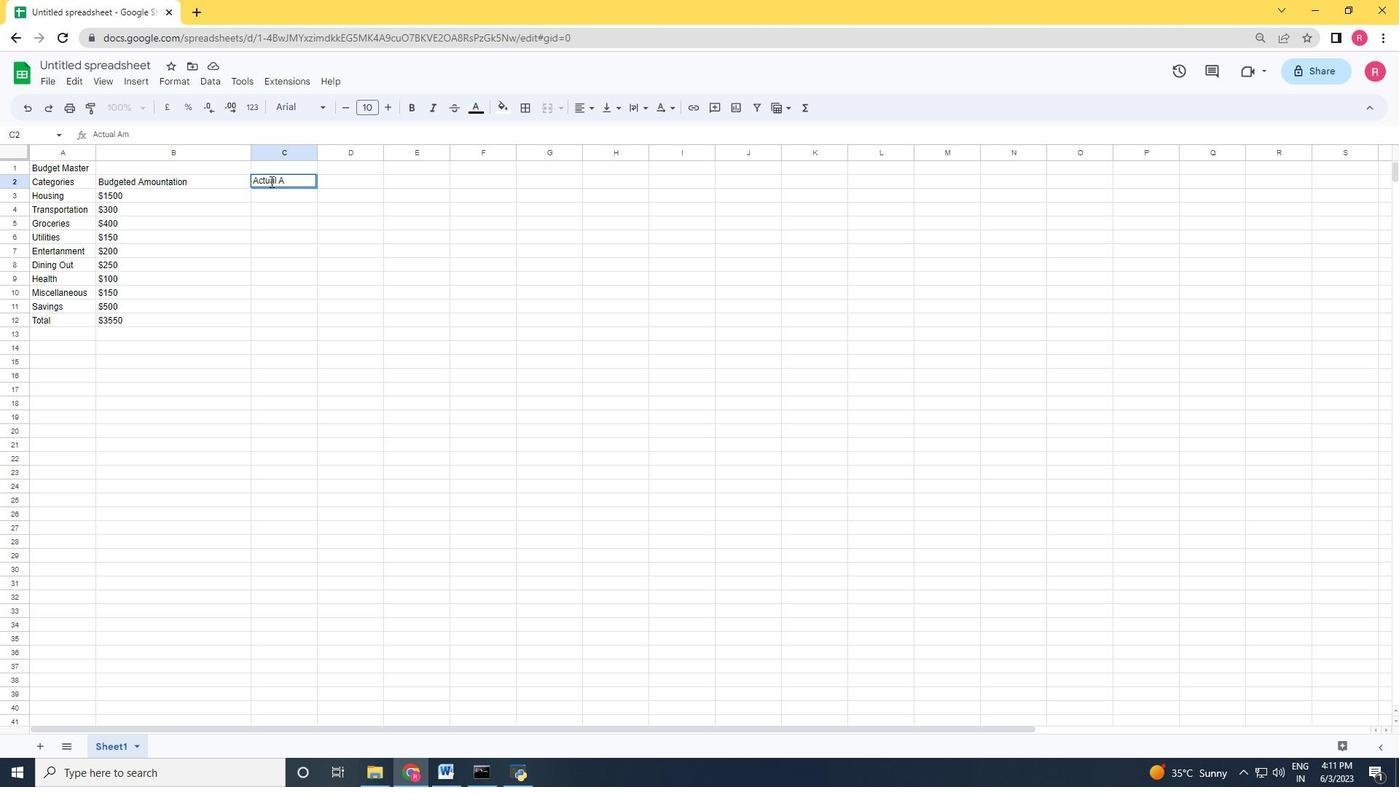
Action: Key pressed mount
Screenshot: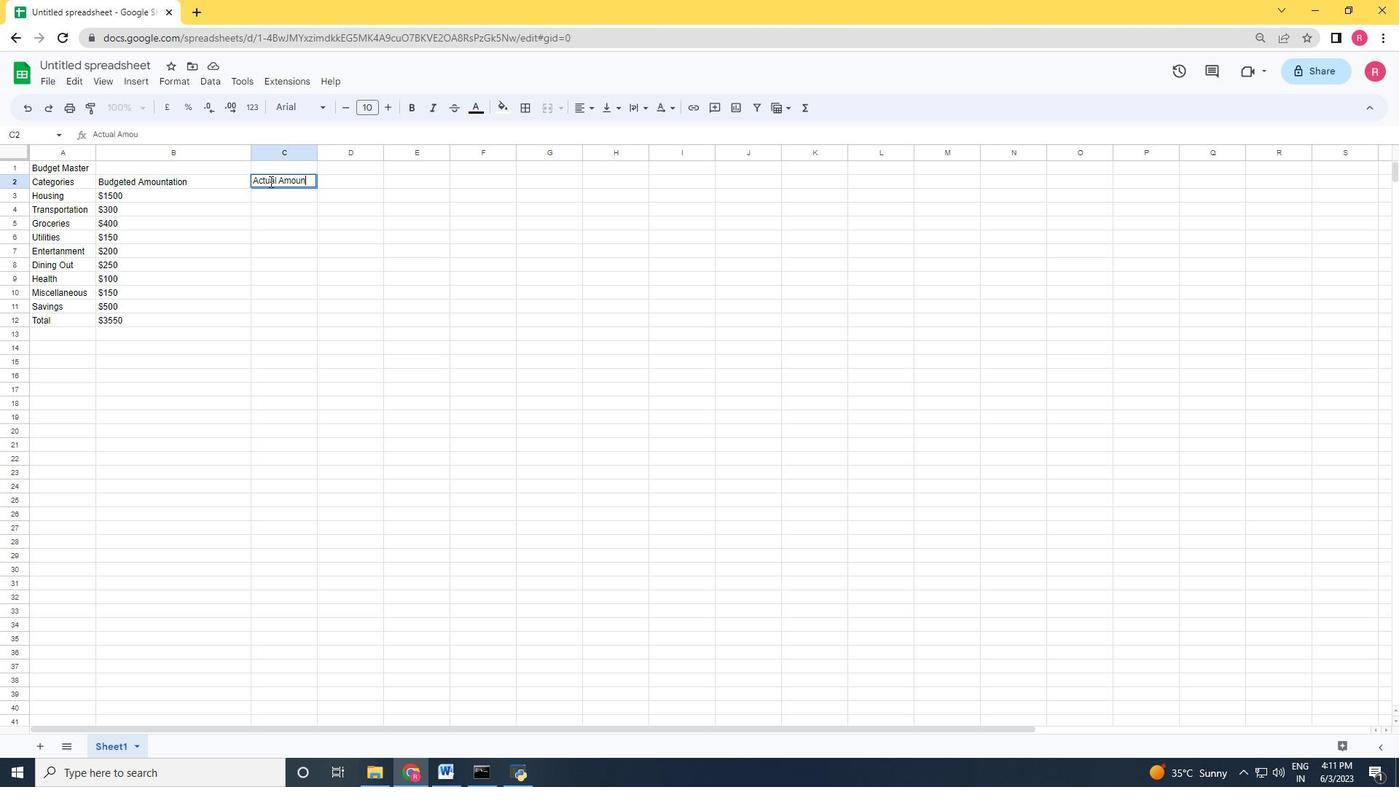 
Action: Mouse moved to (288, 194)
Screenshot: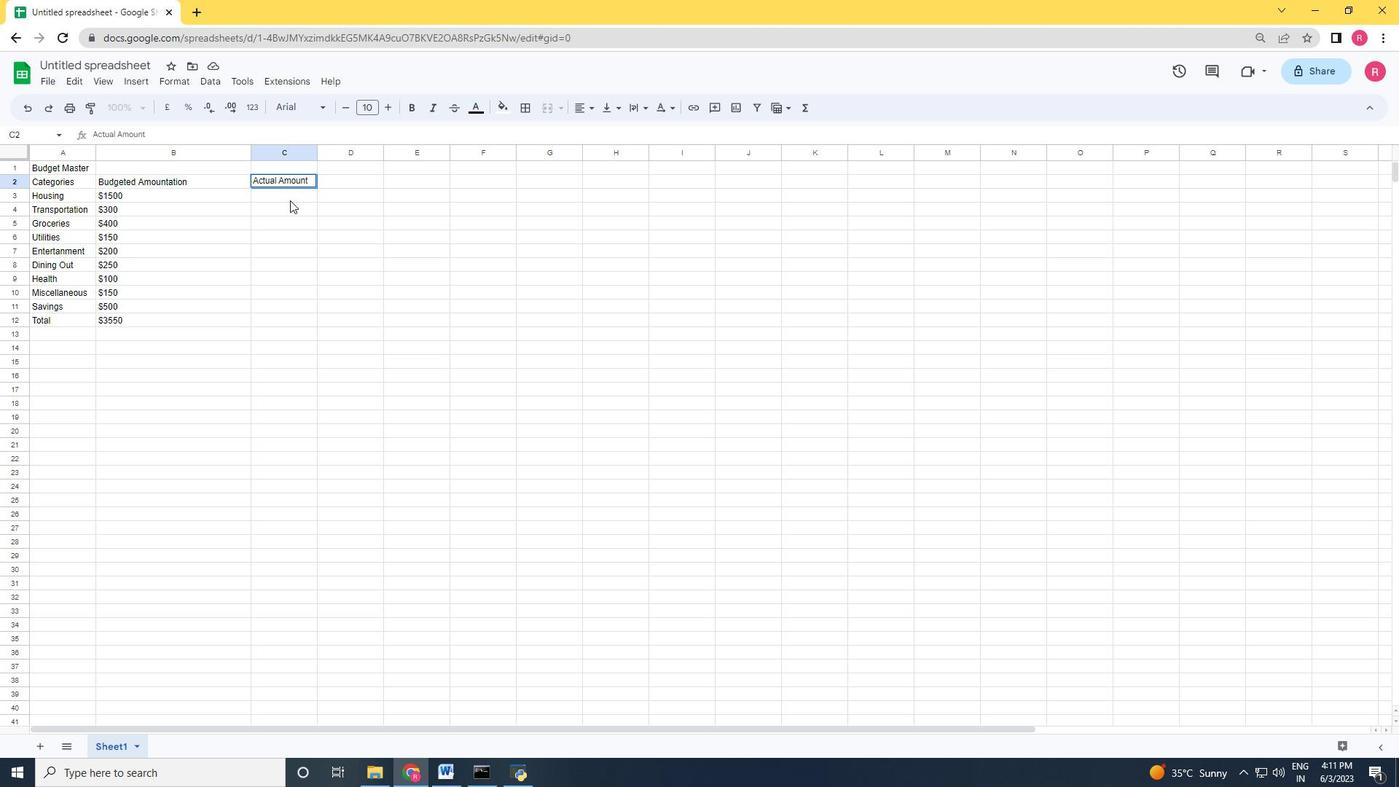 
Action: Mouse pressed left at (288, 194)
Screenshot: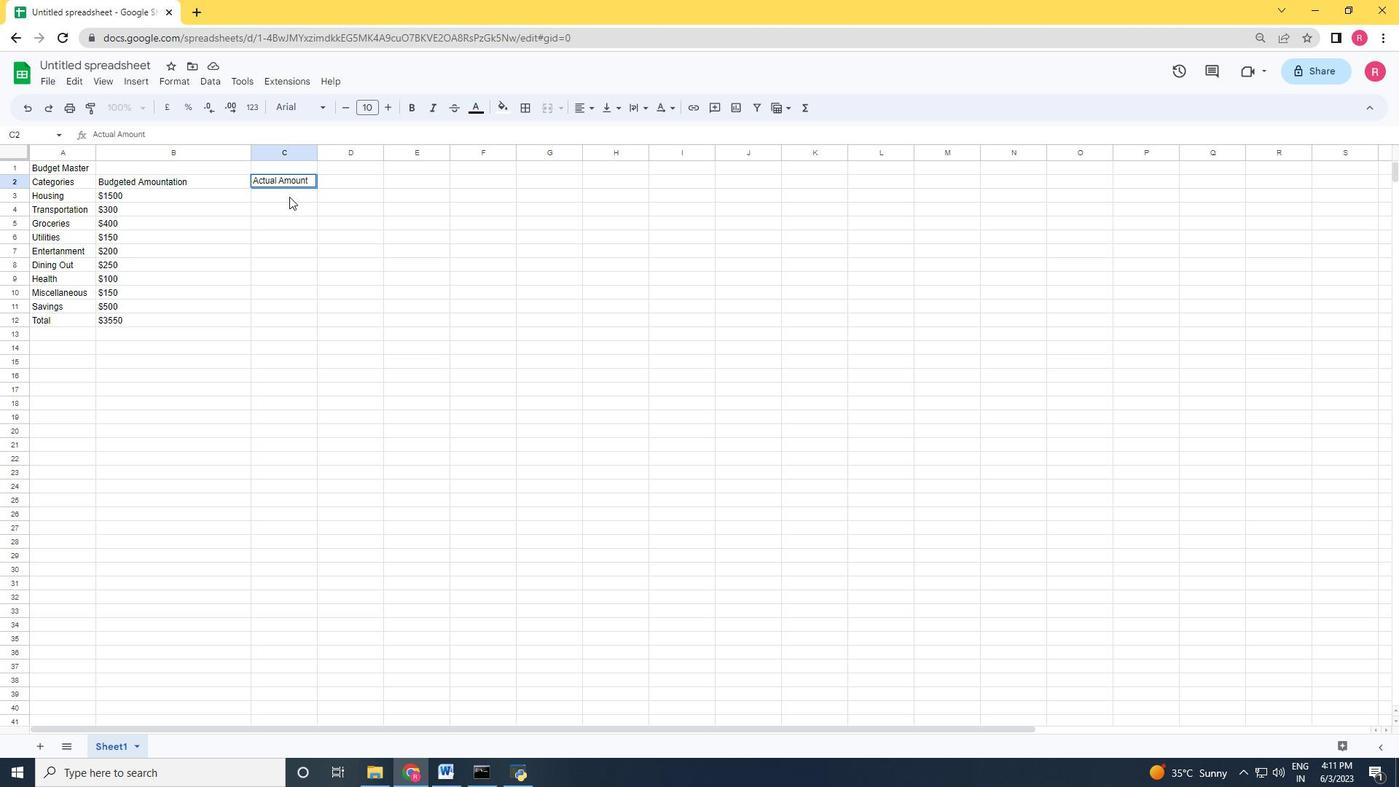 
Action: Mouse moved to (290, 191)
Screenshot: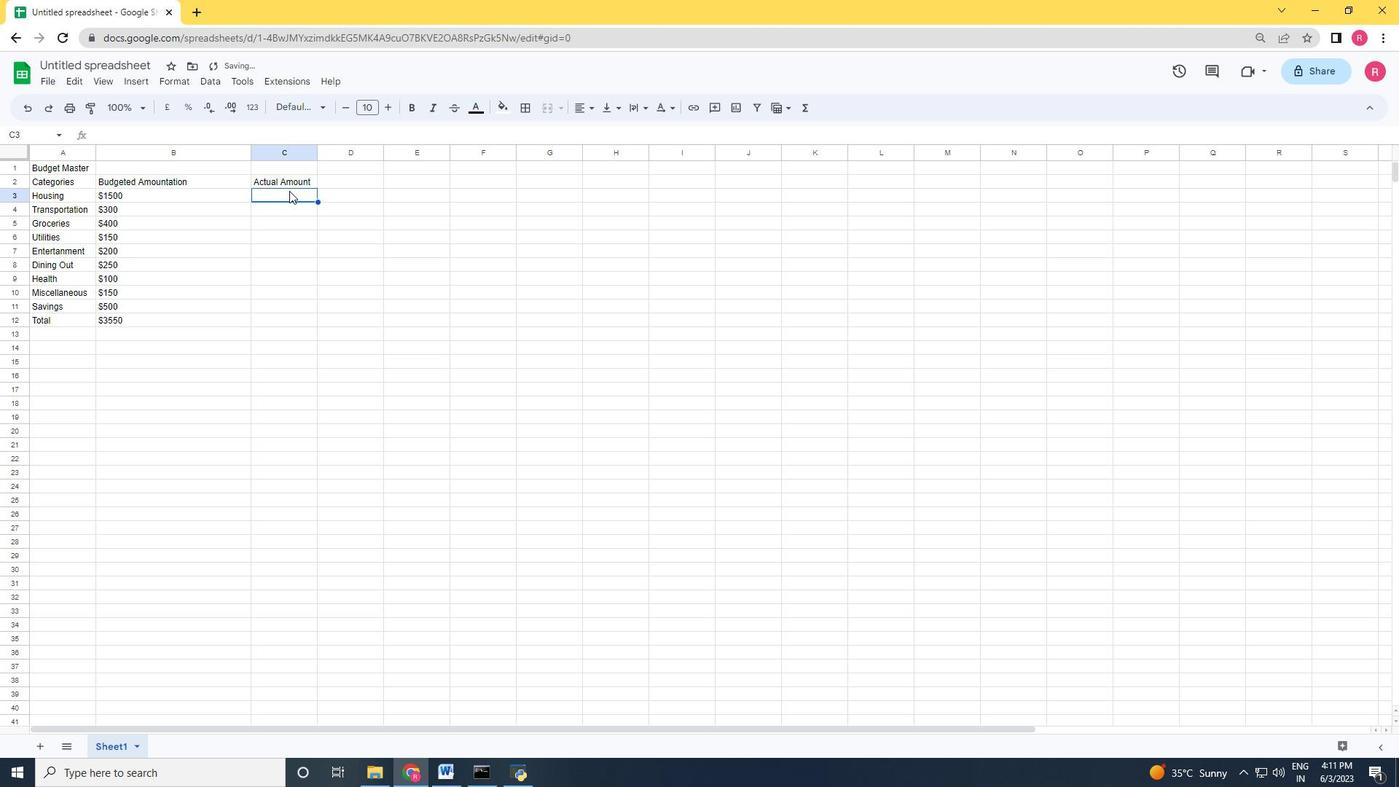 
Action: Key pressed <Key.shift><Key.shift><Key.shift><Key.shift><Key.shift><Key.shift><Key.shift><Key.shift><Key.shift><Key.shift><Key.shift><Key.shift><Key.shift><Key.shift><Key.shift><Key.shift><Key.shift><Key.shift><Key.shift><Key.shift><Key.shift><Key.shift><Key.shift><Key.shift><Key.shift><Key.shift><Key.shift><Key.shift><Key.shift><Key.shift><Key.shift><Key.shift><Key.shift><Key.shift>$1400<Key.enter><Key.shift>$260<Key.backspace><Key.backspace>80<Key.enter><Key.shift><Key.shift><Key.shift><Key.shift><Key.shift><Key.shift><Key.shift><Key.shift>$420<Key.enter><Key.shift><Key.shift><Key.shift><Key.shift><Key.shift><Key.shift><Key.shift><Key.shift><Key.shift><Key.shift><Key.shift><Key.shift><Key.shift><Key.shift><Key.shift><Key.shift>$160<Key.enter><Key.shift>$180<Key.enter><Key.shift><Key.shift><Key.shift><Key.shift><Key.shift><Key.shift><Key.shift><Key.shift><Key.shift>$270<Key.enter><Key.shift>$90<Key.enter><Key.shift>$140<Key.space><Key.enter><Key.shift>$550<Key.enter><Key.shift><Key.shift><Key.shift><Key.shift><Key.shift><Key.shift><Key.shift><Key.shift><Key.shift><Key.shift><Key.shift><Key.shift><Key.shift><Key.shift><Key.shift><Key.shift><Key.shift><Key.shift><Key.shift><Key.shift><Key.shift><Key.shift><Key.shift><Key.shift><Key.shift><Key.shift>$3550
Screenshot: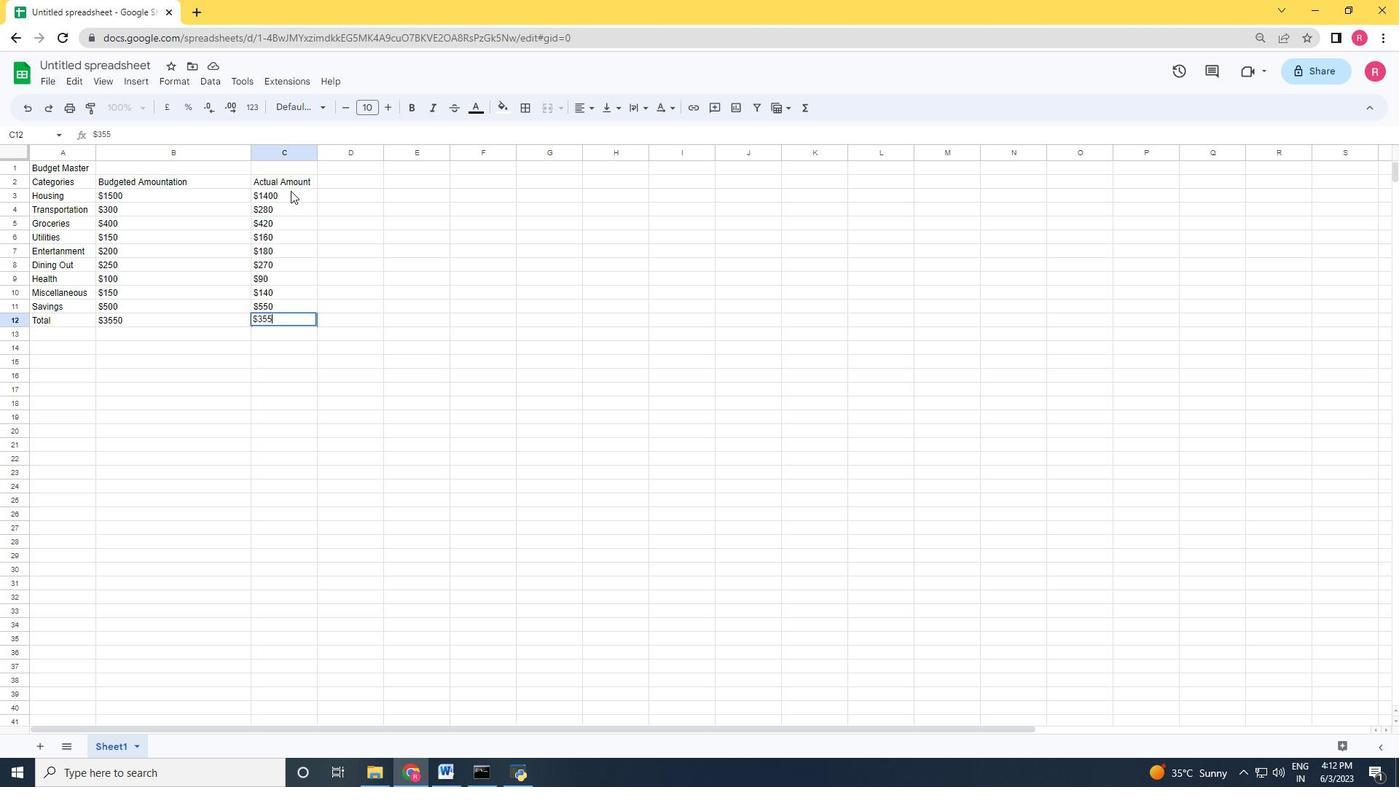 
Action: Mouse moved to (335, 180)
Screenshot: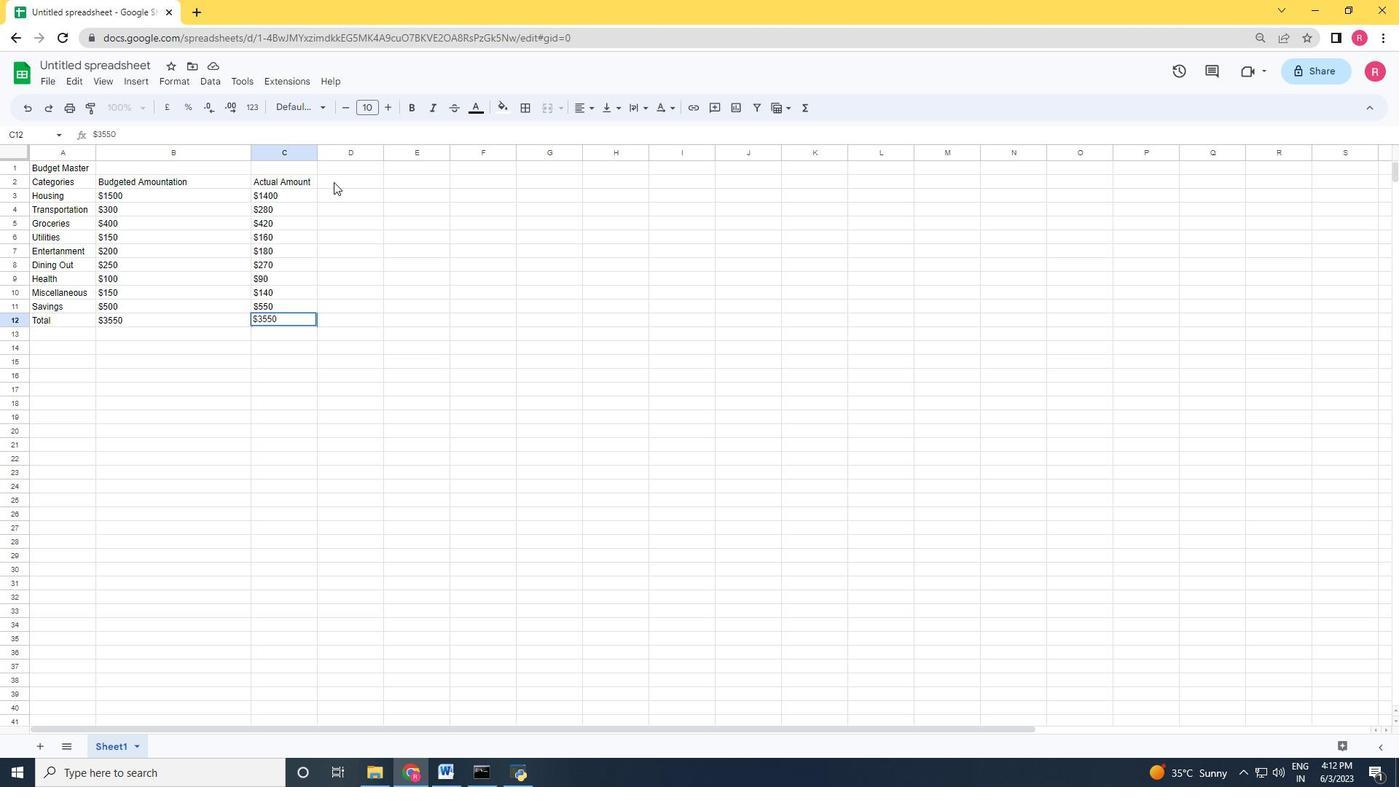 
Action: Mouse pressed left at (335, 180)
Screenshot: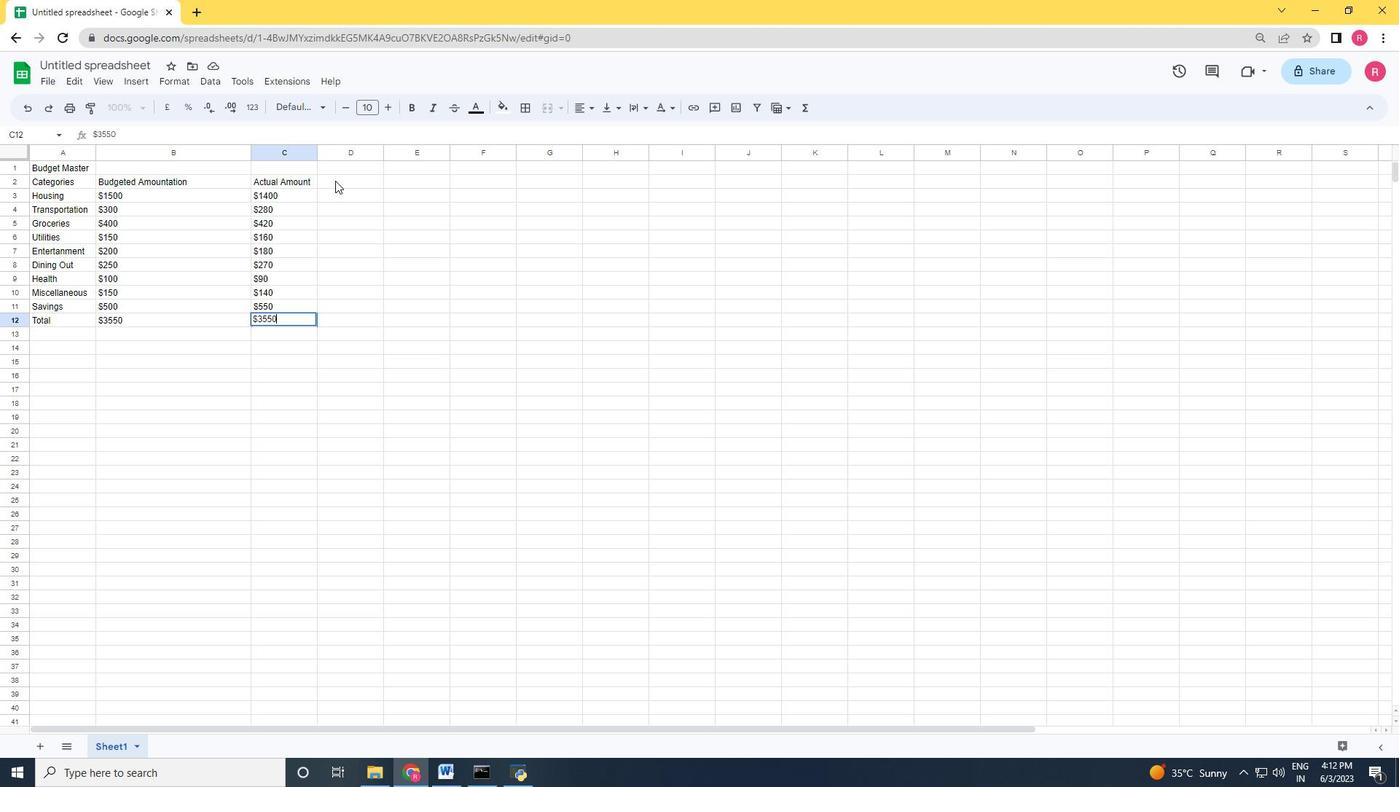 
Action: Key pressed <Key.shift>Difference<Key.enter>-<Key.shift>$100<Key.enter>-<Key.shift>$20<Key.enter>'<Key.shift_r>+<Key.shift>$20<Key.enter>'<Key.shift_r>+<Key.shift>$10<Key.enter>-<Key.shift><Key.shift><Key.shift><Key.shift><Key.shift><Key.shift><Key.shift><Key.shift><Key.shift><Key.shift><Key.shift><Key.shift><Key.shift><Key.shift><Key.shift><Key.shift>$20<Key.enter>'=<Key.backspace><Key.shift_r>+<Key.shift><Key.shift><Key.shift><Key.shift><Key.shift>$20<Key.enter>-<Key.shift>$10<Key.space><Key.enter>-<Key.shift><Key.shift><Key.shift><Key.shift><Key.shift><Key.shift><Key.shift><Key.shift>$10<Key.enter>'<Key.shift_r>+50<Key.enter><Key.shift>$0
Screenshot: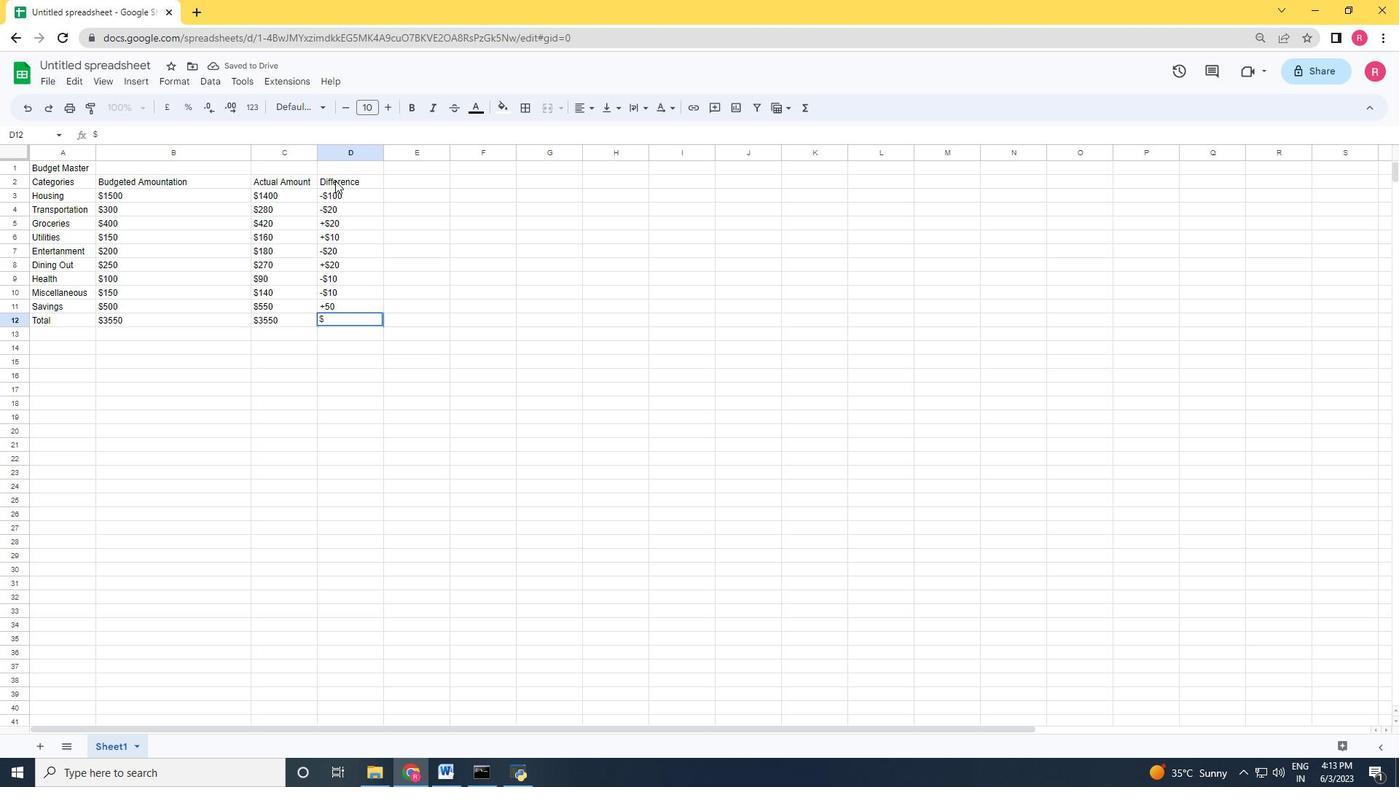 
Action: Mouse moved to (266, 358)
Screenshot: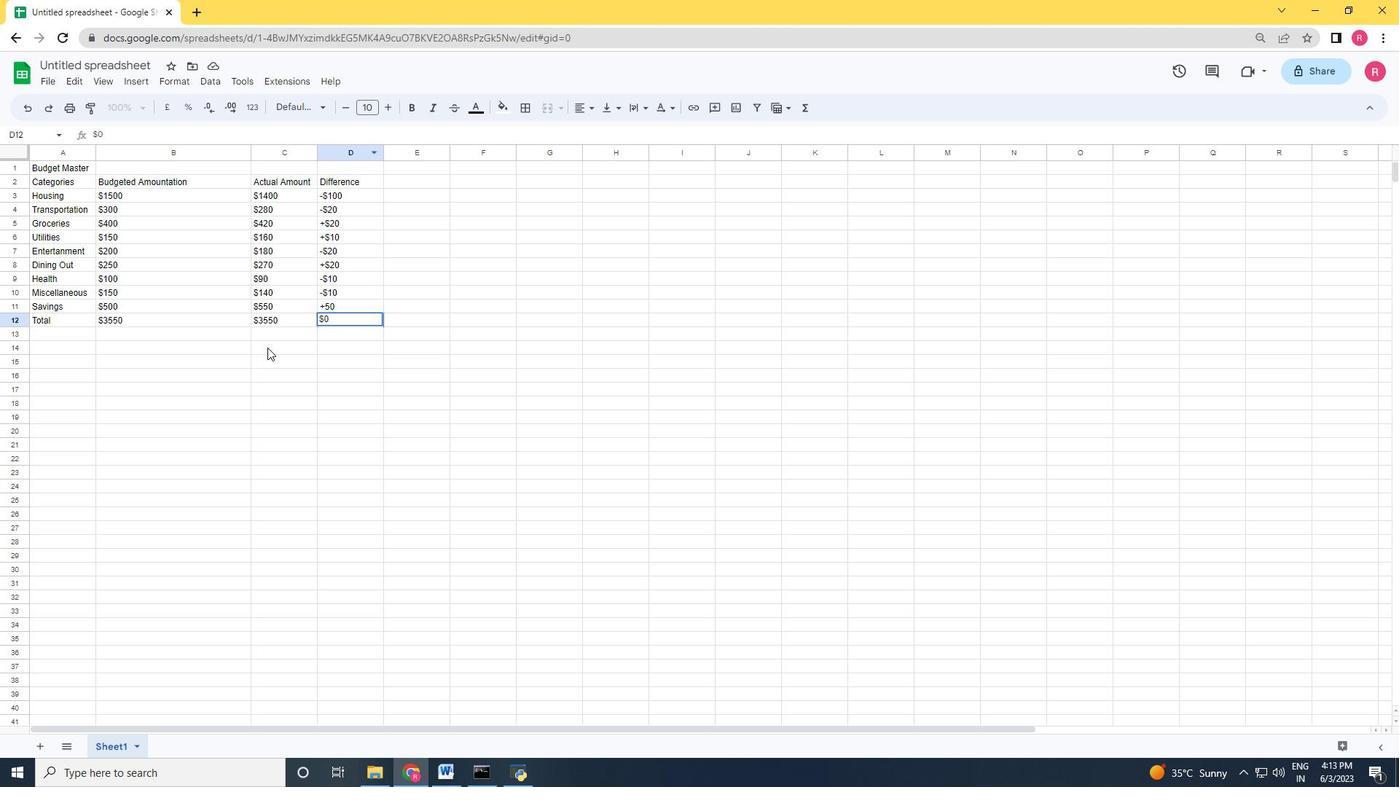 
Action: Mouse pressed left at (266, 358)
Screenshot: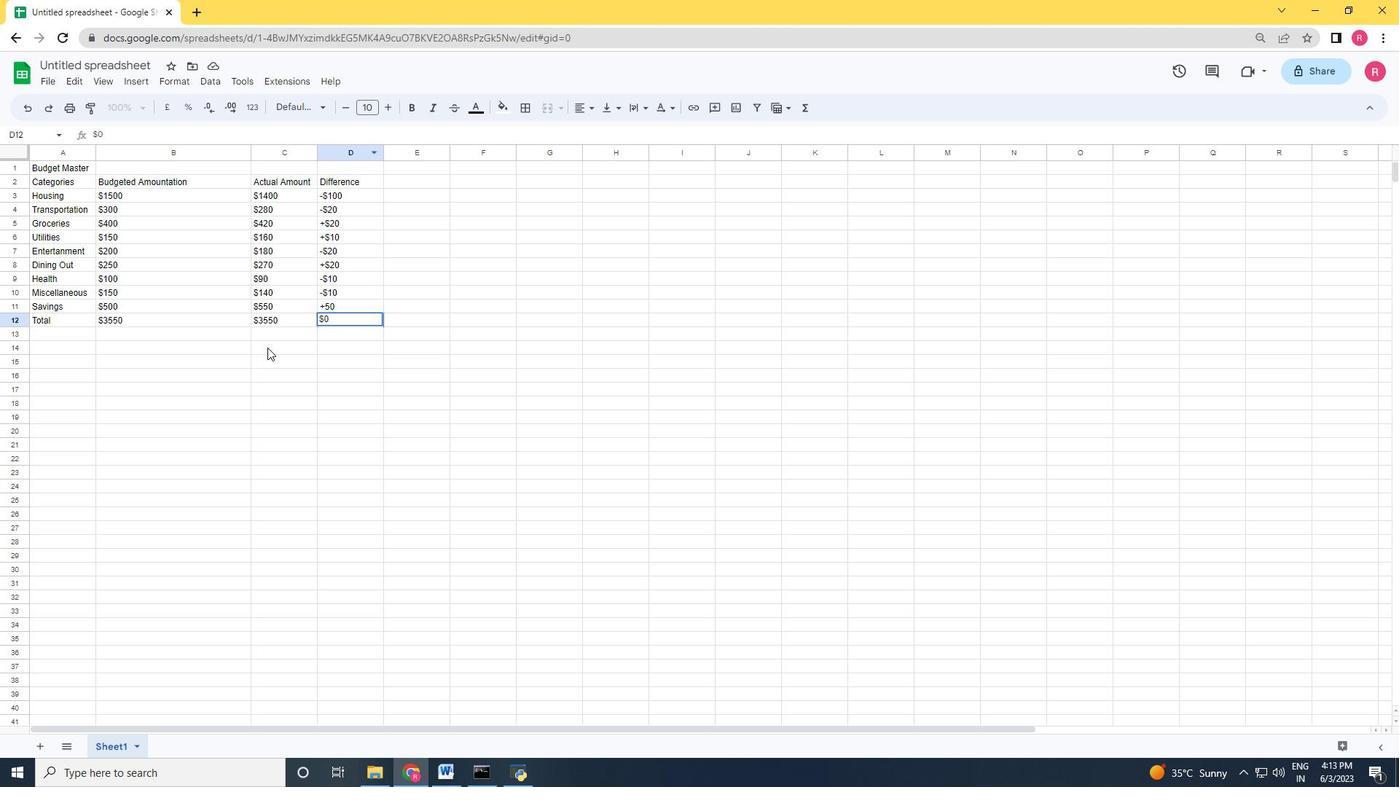 
Action: Mouse moved to (148, 56)
Screenshot: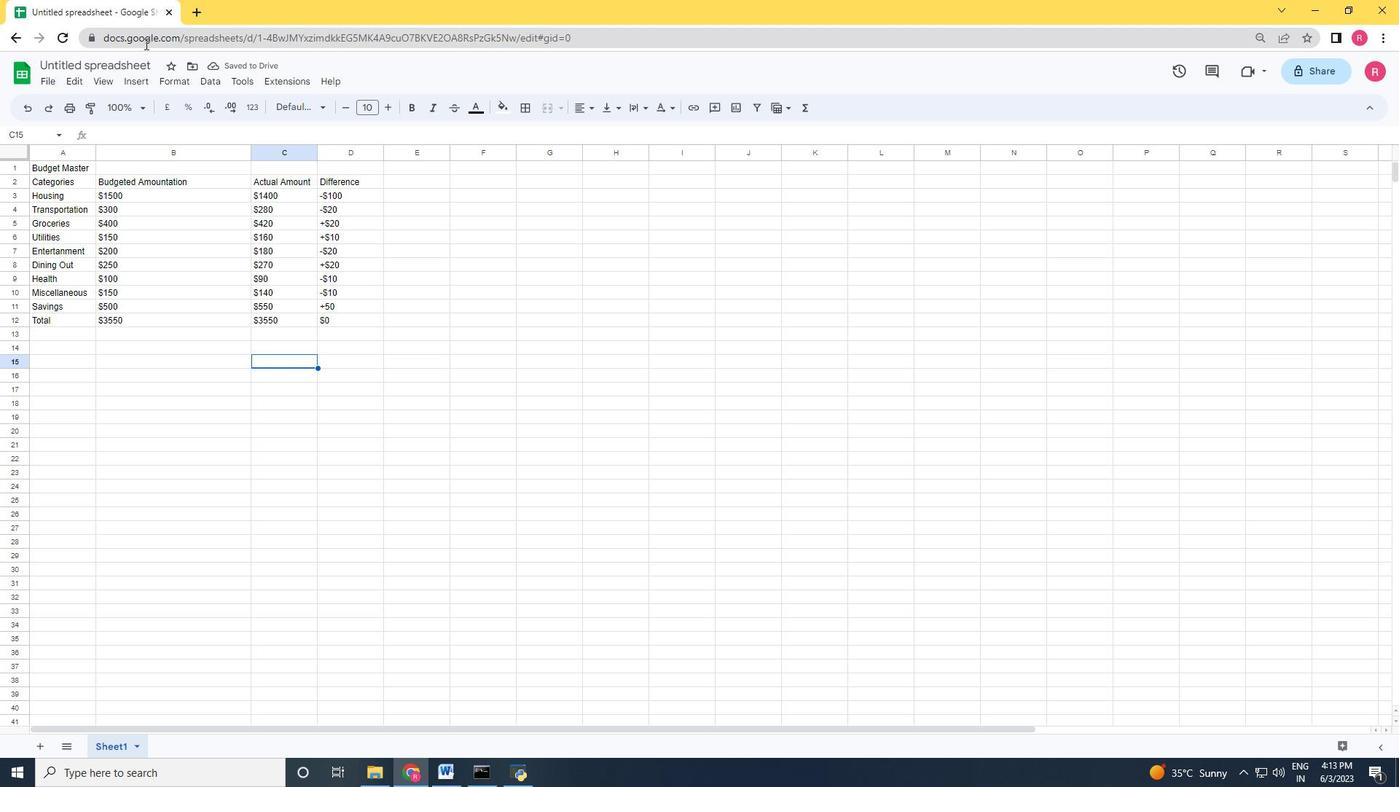 
Action: Mouse pressed left at (148, 56)
Screenshot: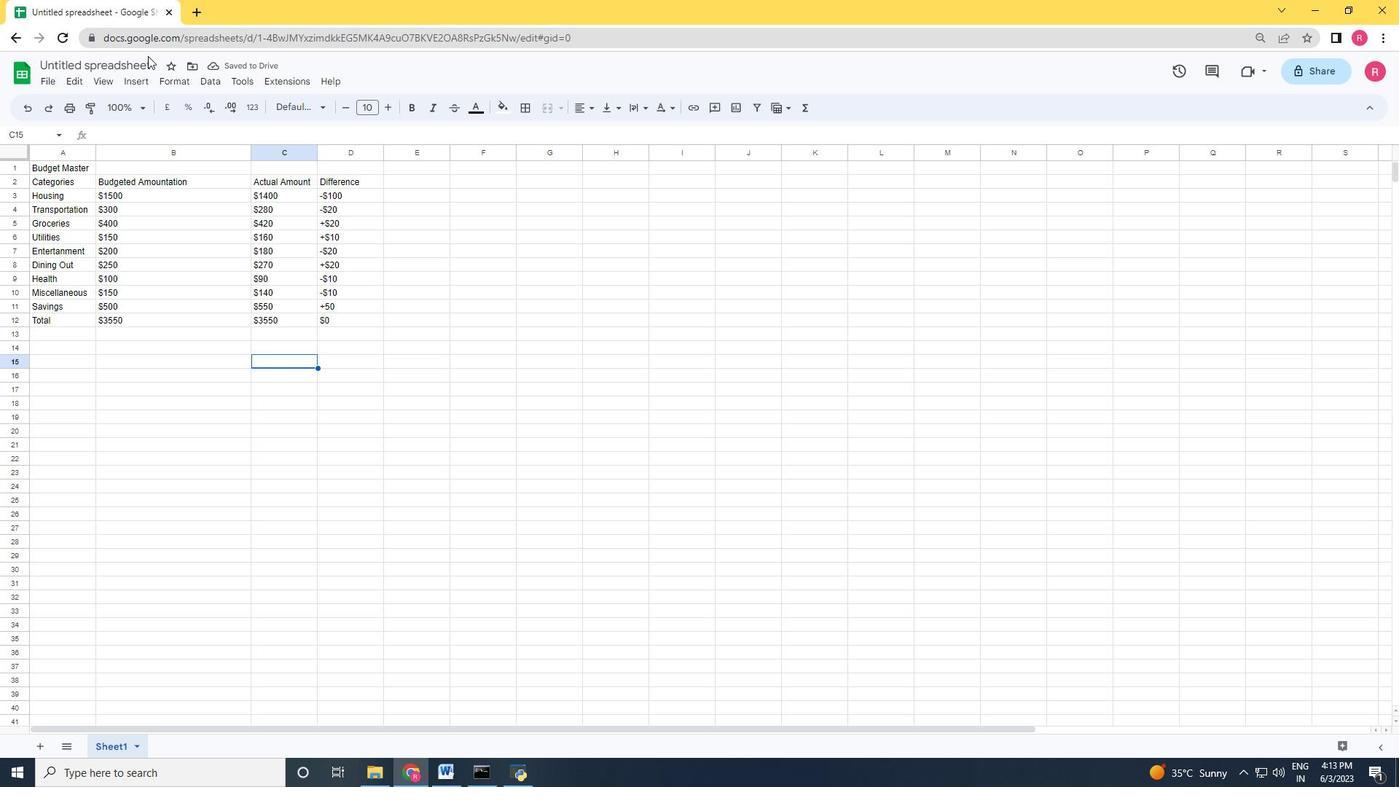 
Action: Mouse moved to (148, 61)
Screenshot: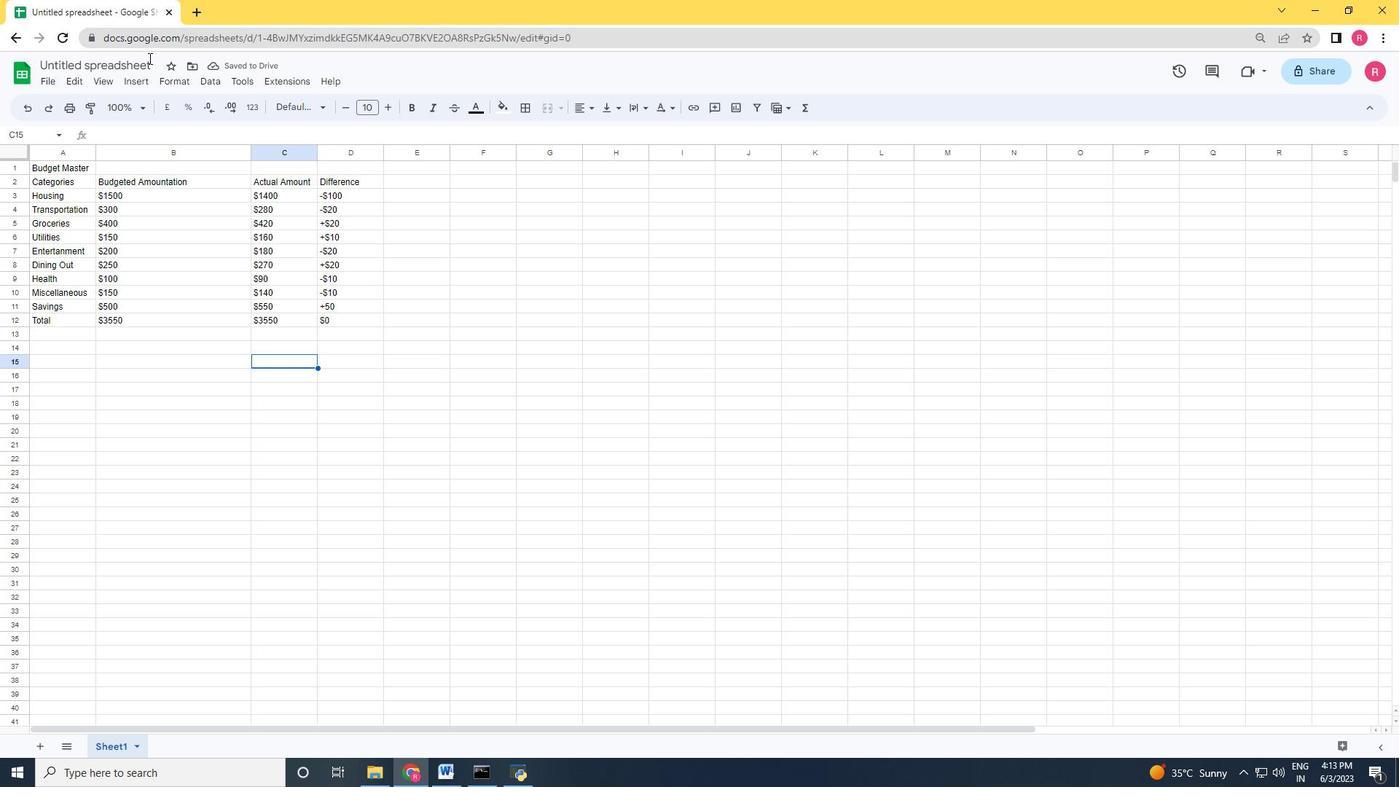 
Action: Mouse pressed left at (148, 61)
Screenshot: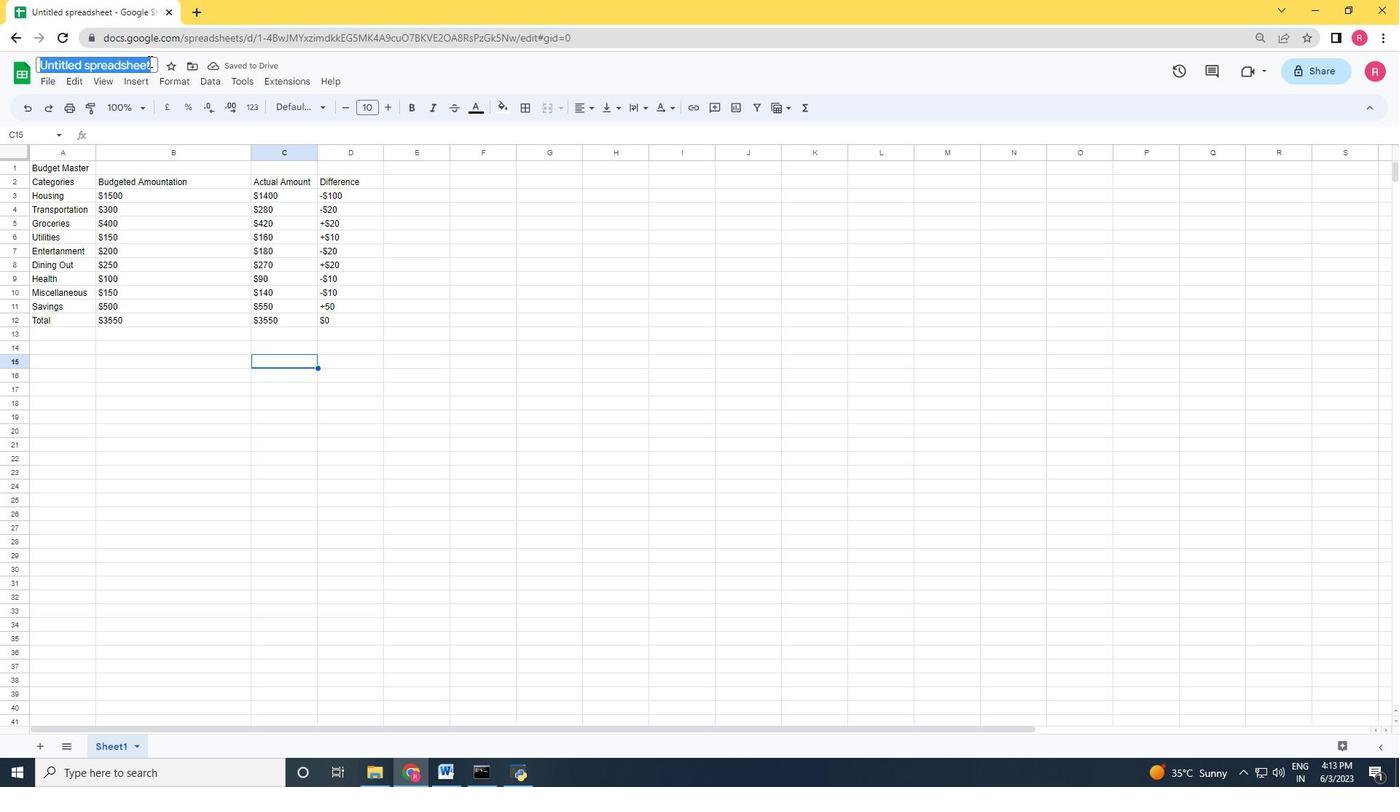 
Action: Mouse pressed left at (148, 61)
Screenshot: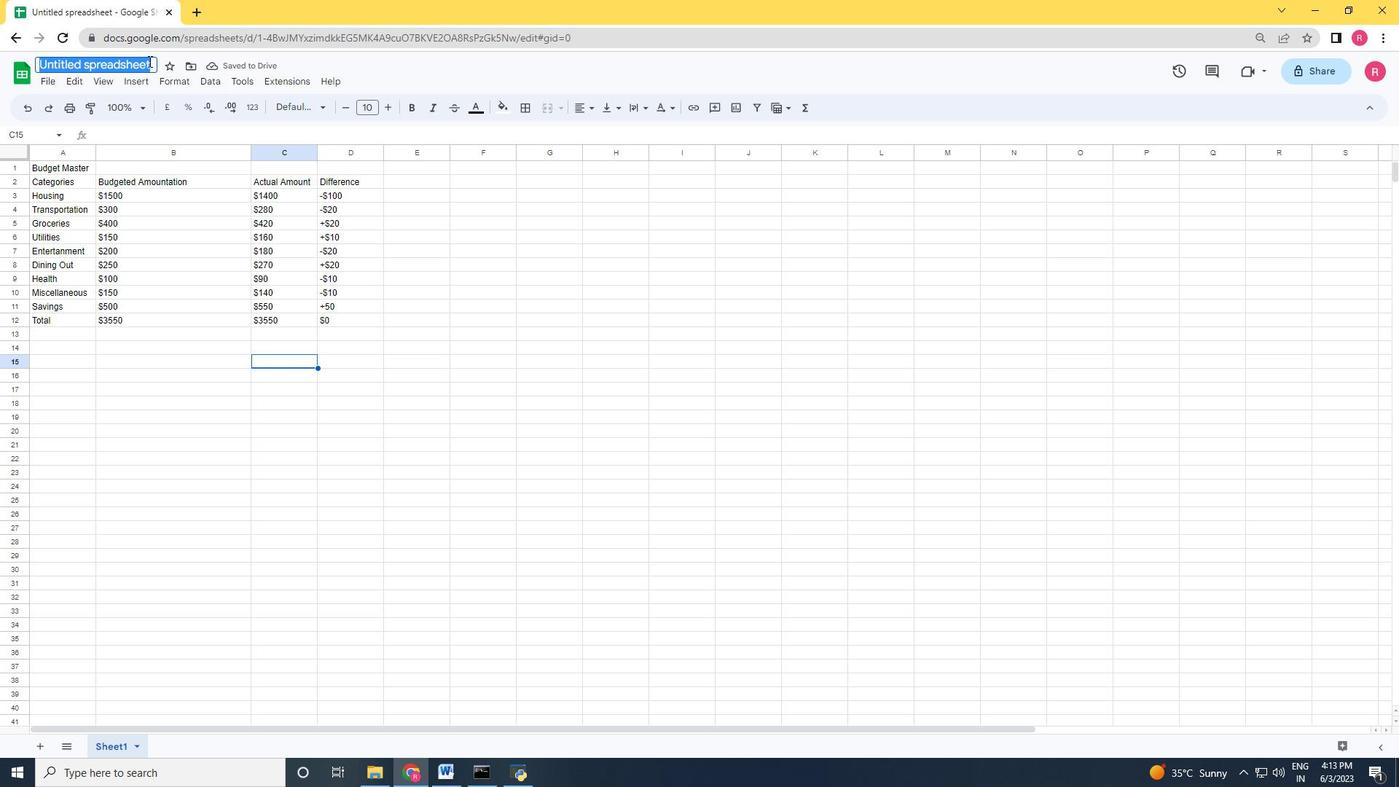 
Action: Mouse pressed left at (148, 61)
Screenshot: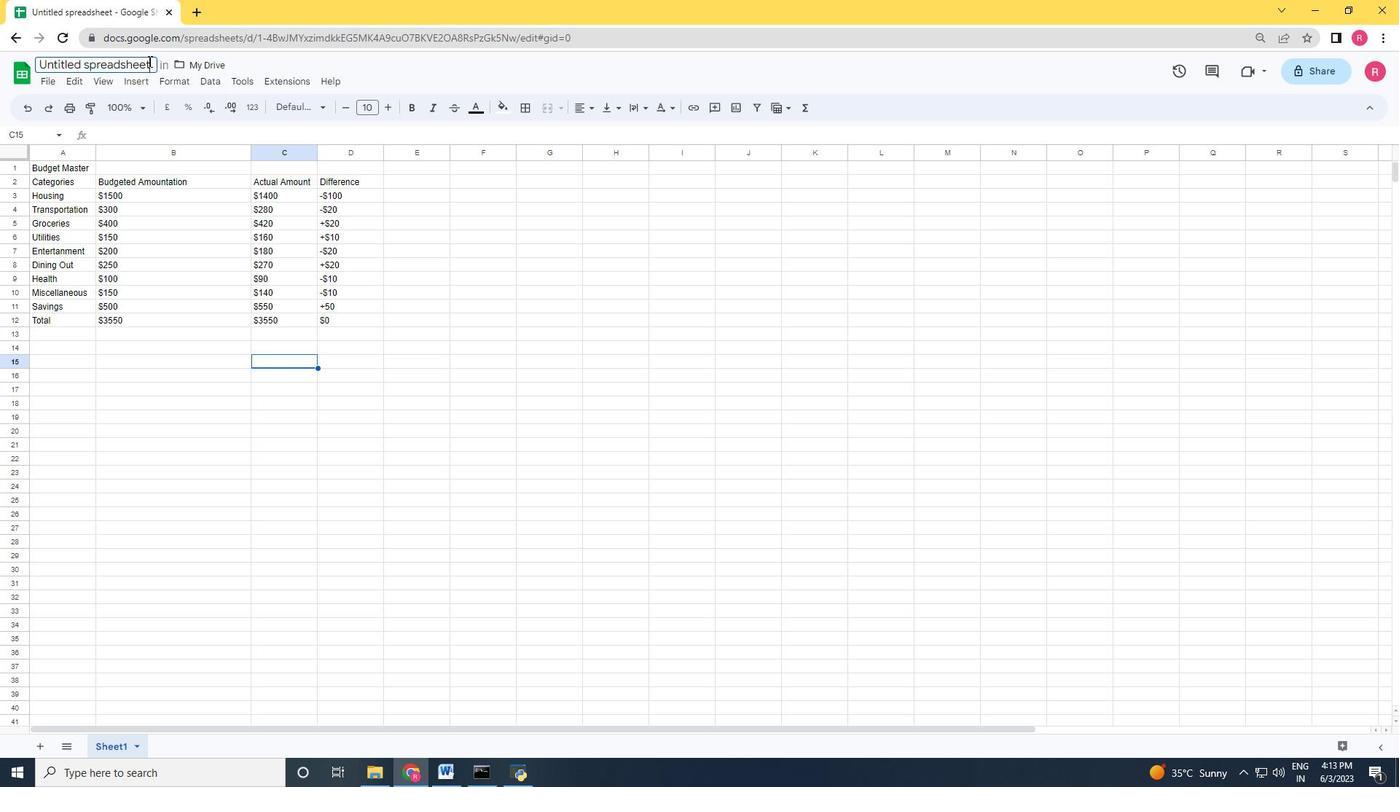 
Action: Key pressed <Key.backspace><Key.backspace><Key.backspace><Key.backspace><Key.backspace><Key.backspace><Key.backspace><Key.backspace><Key.backspace><Key.backspace><Key.shift><Key.shift>Data<Key.space><Key.shift>Analyse<Key.space><Key.backspace><Key.backspace>is<Key.space><Key.shift><Key.shift><Key.shift>Template<Key.space><Key.shift>Workbook<Key.space><Key.shift>Sheet<Key.enter>
Screenshot: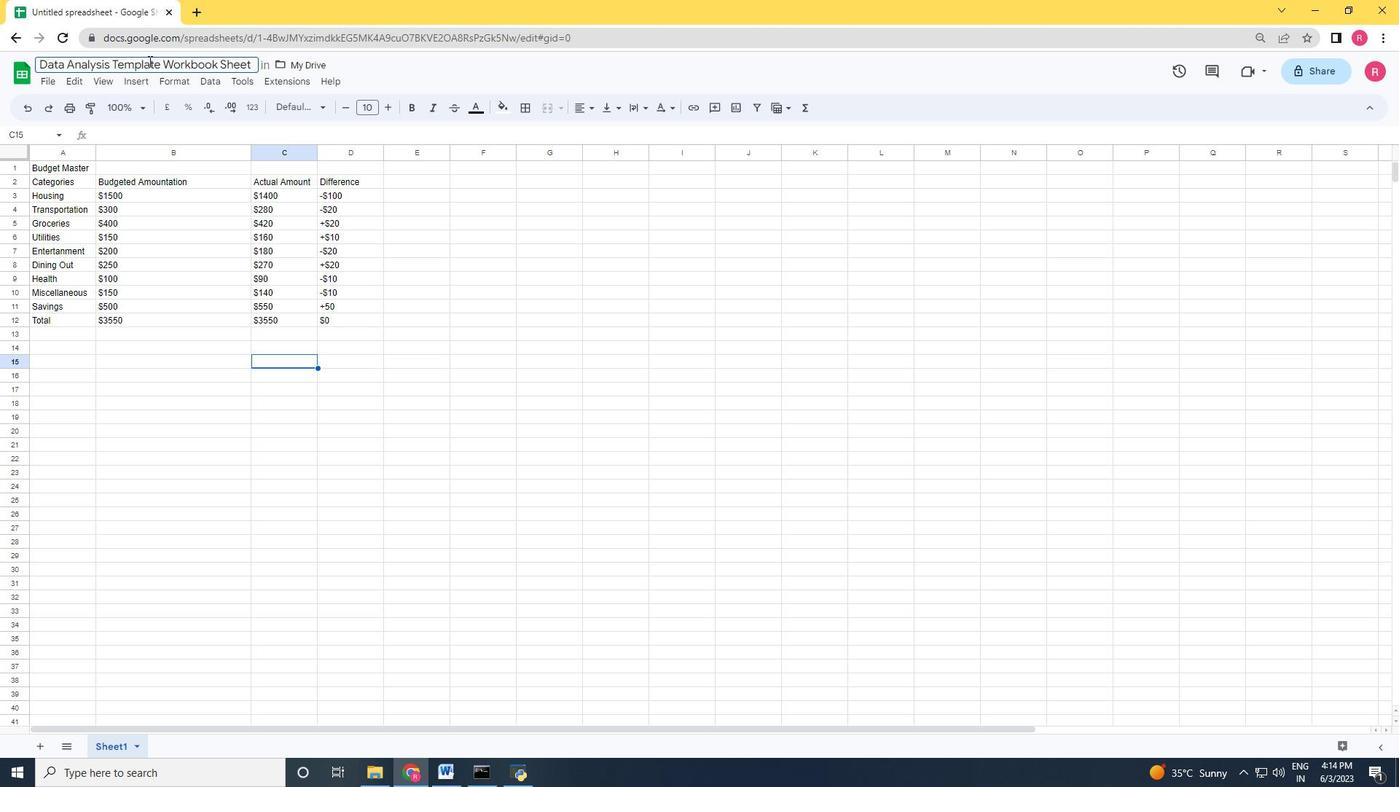 
Action: Mouse moved to (253, 338)
Screenshot: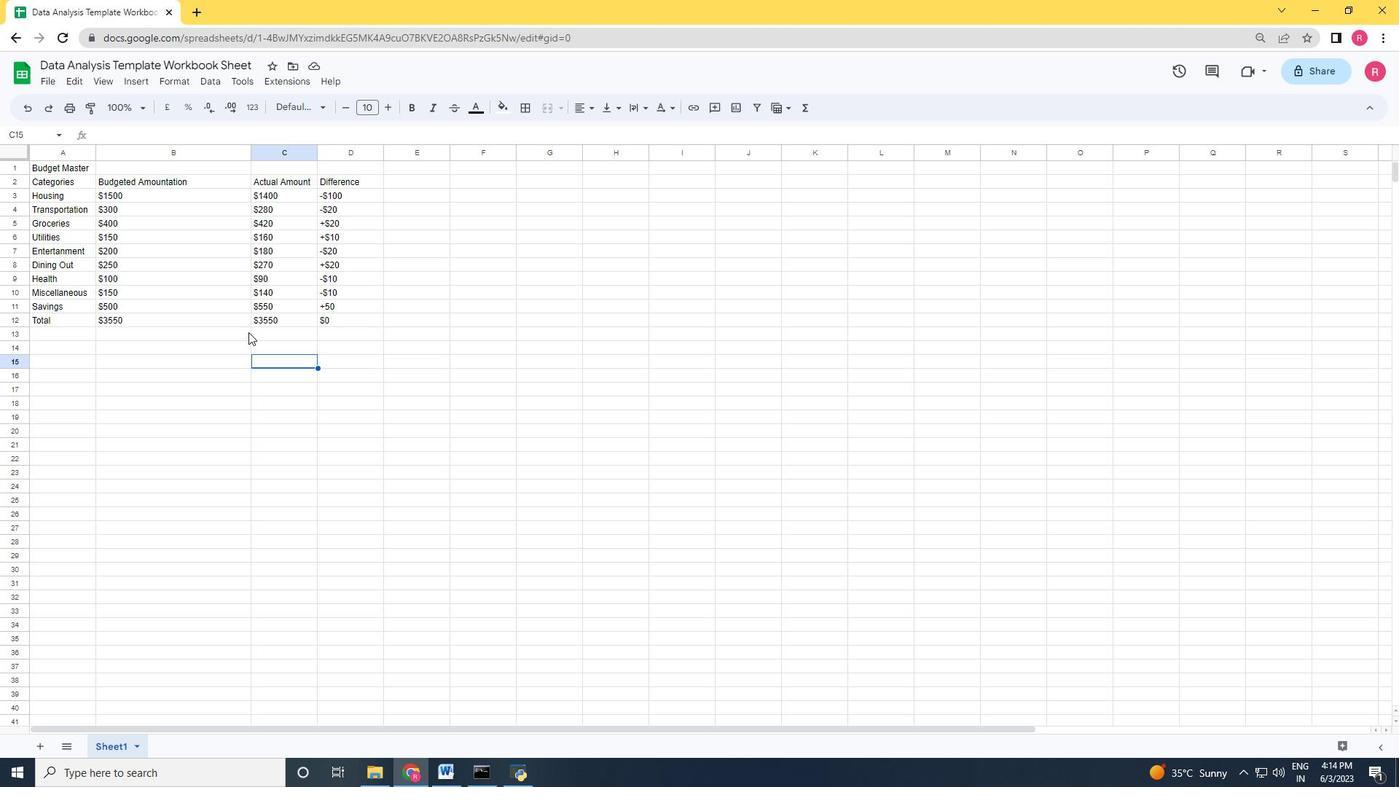 
